 Task: Look for space in Zaranj, Afghanistan from 12th  July, 2023 to 15th July, 2023 for 3 adults in price range Rs.12000 to Rs.16000. Place can be entire place with 2 bedrooms having 3 beds and 1 bathroom. Property type can be flat. Amenities needed are: air conditioning, breakfast, . Booking option can be shelf check-in. Required host language is English.
Action: Mouse moved to (376, 84)
Screenshot: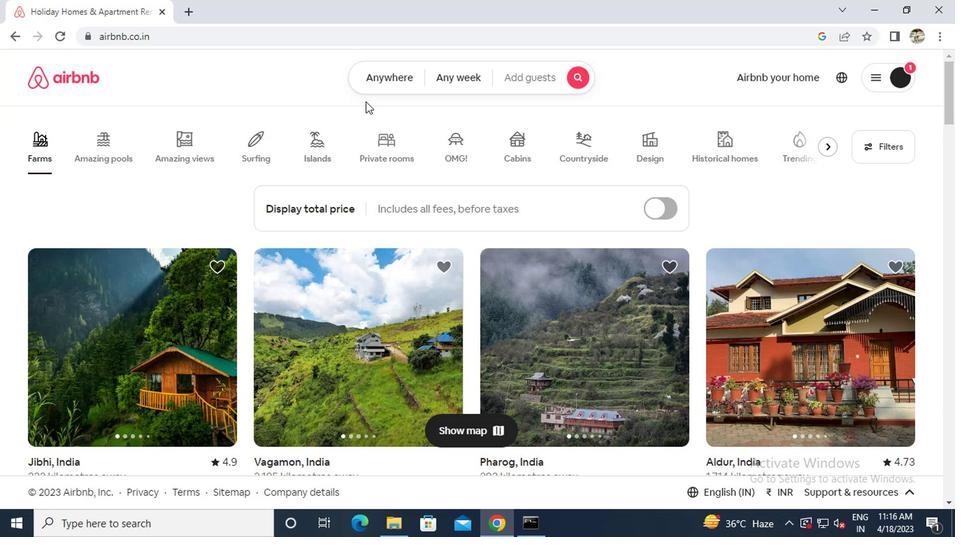 
Action: Mouse pressed left at (376, 84)
Screenshot: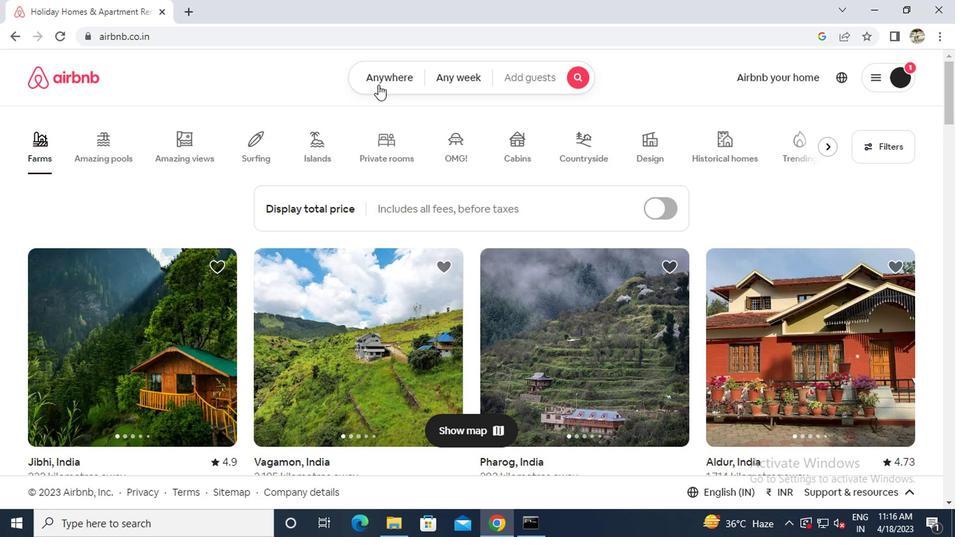 
Action: Mouse moved to (280, 139)
Screenshot: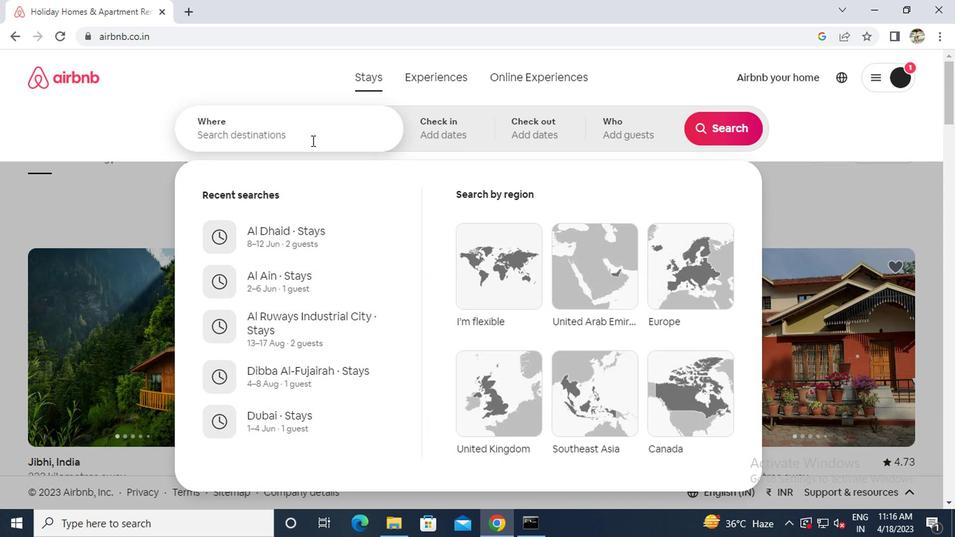 
Action: Mouse pressed left at (280, 139)
Screenshot: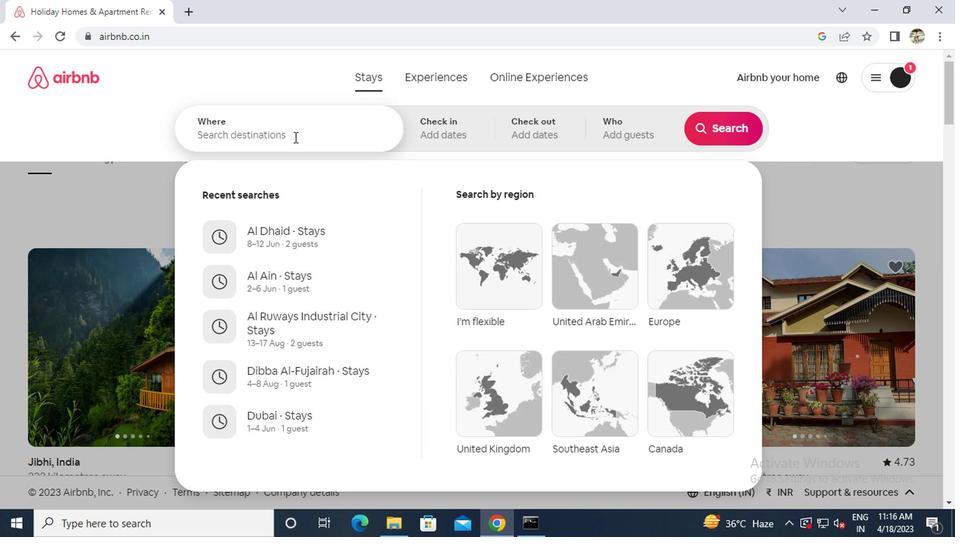 
Action: Mouse moved to (284, 136)
Screenshot: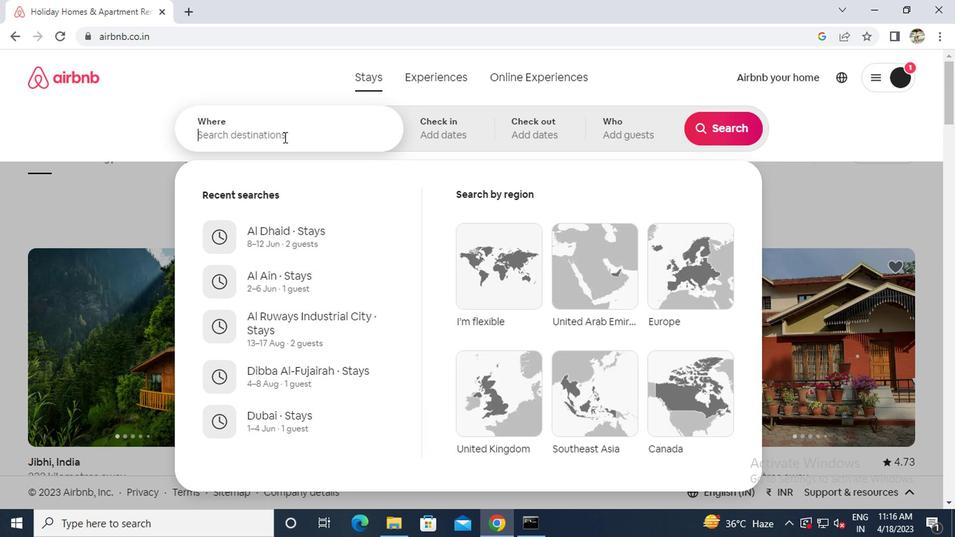 
Action: Key pressed <Key.caps_lock>z<Key.caps_lock>arani<Key.space>,<Key.space><Key.caps_lock>a<Key.caps_lock>fgana<Key.backspace>istan
Screenshot: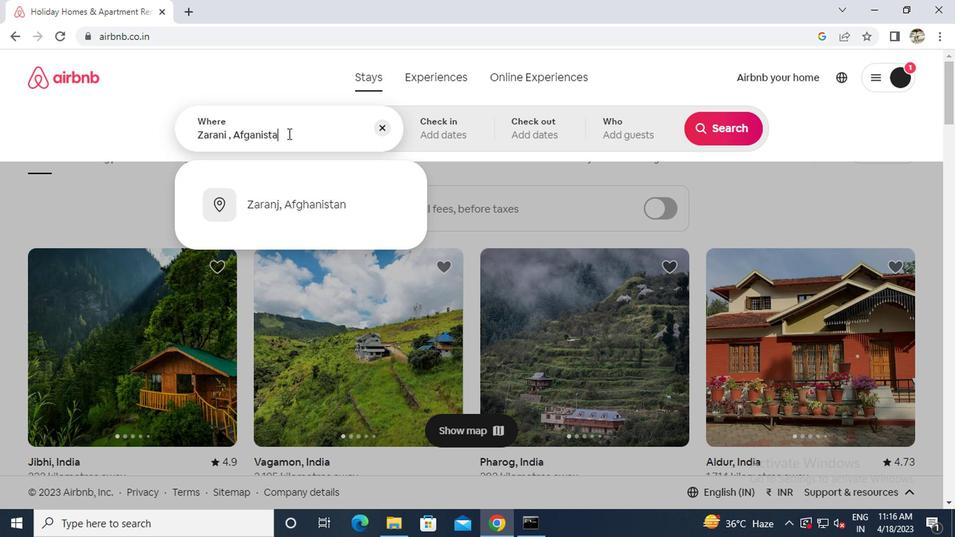 
Action: Mouse moved to (285, 204)
Screenshot: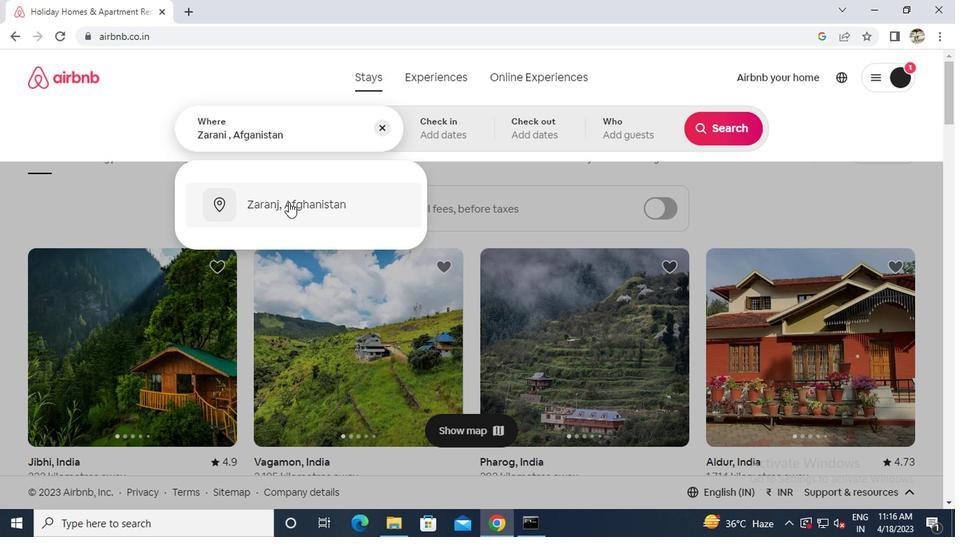 
Action: Mouse pressed left at (285, 204)
Screenshot: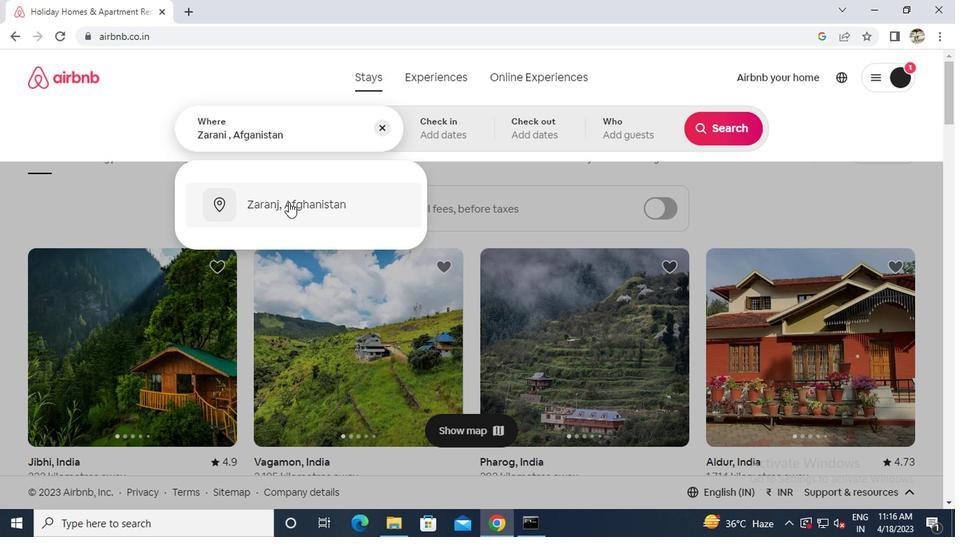 
Action: Mouse moved to (712, 240)
Screenshot: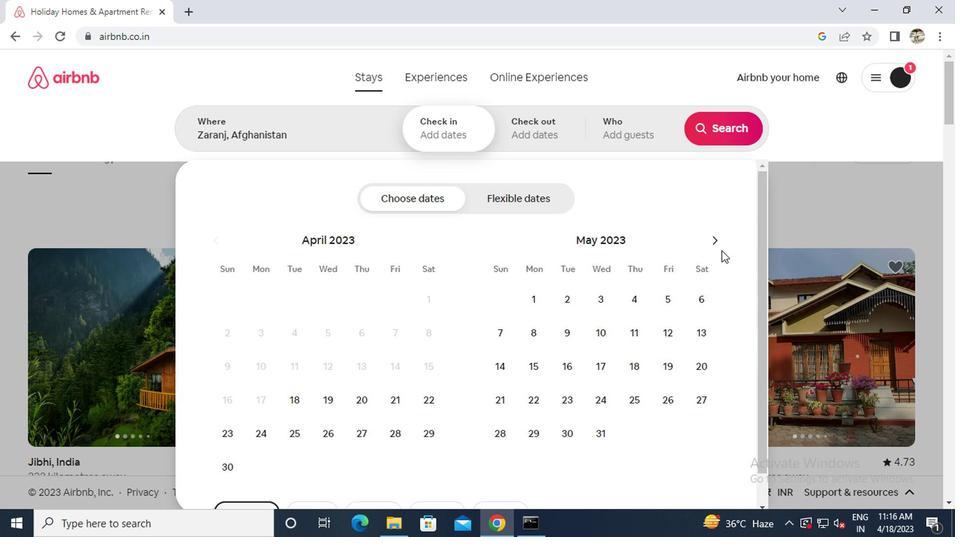 
Action: Mouse pressed left at (712, 240)
Screenshot: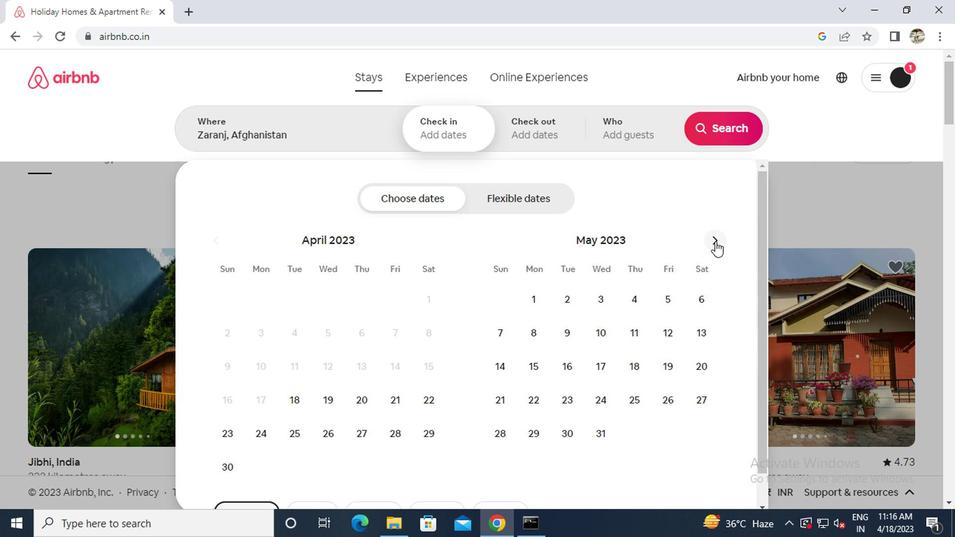 
Action: Mouse moved to (711, 241)
Screenshot: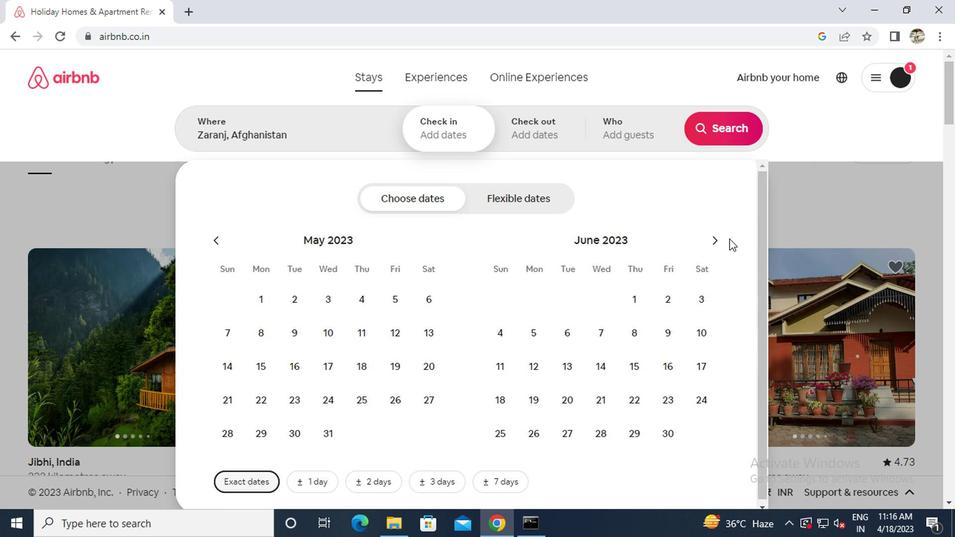
Action: Mouse pressed left at (711, 241)
Screenshot: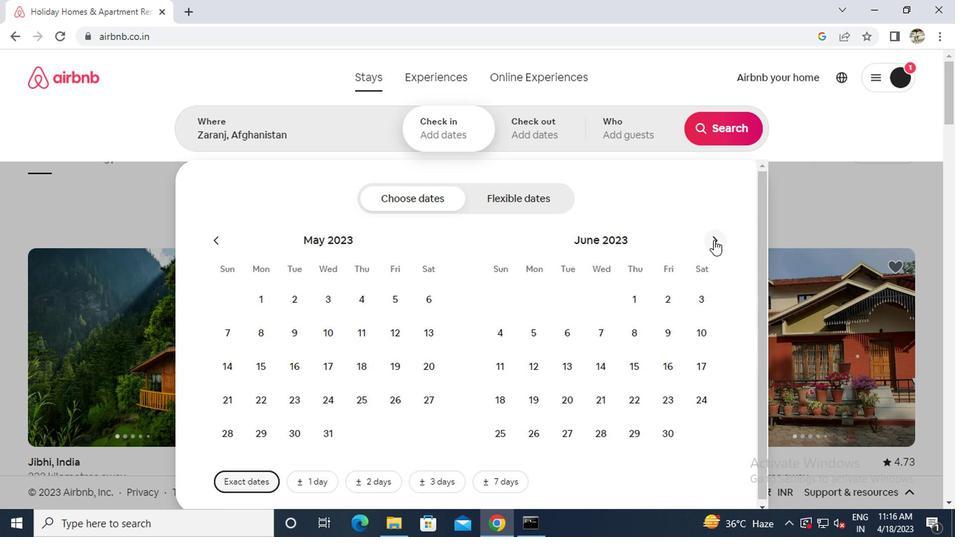 
Action: Mouse moved to (598, 361)
Screenshot: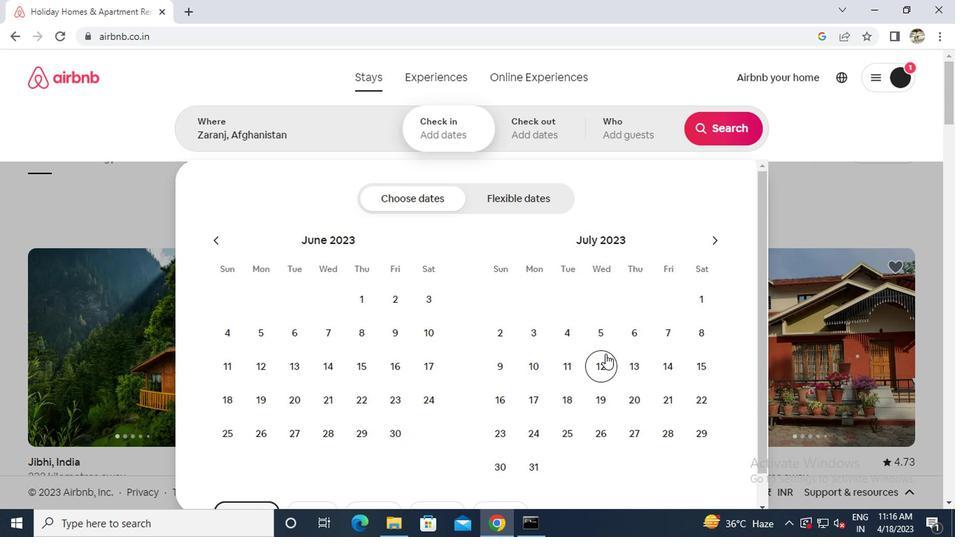 
Action: Mouse pressed left at (598, 361)
Screenshot: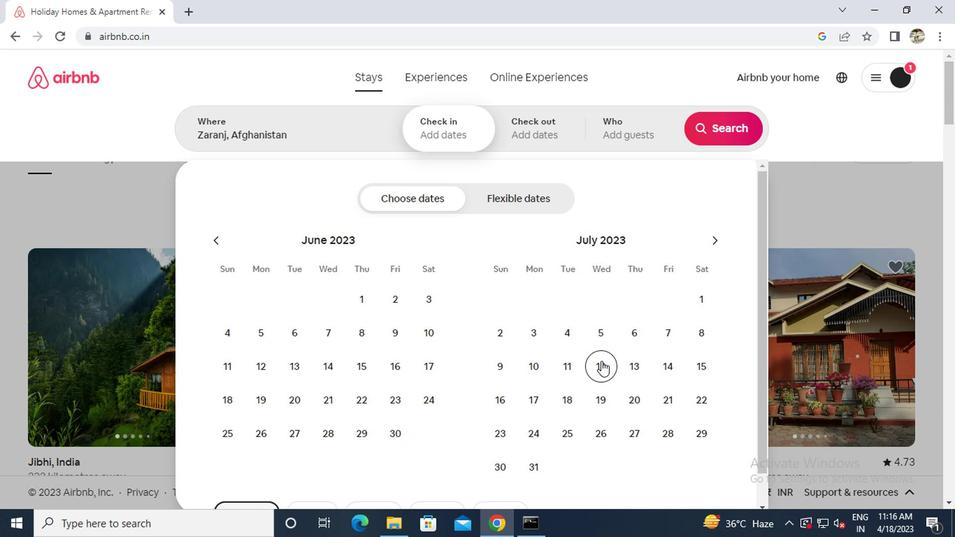 
Action: Mouse moved to (702, 357)
Screenshot: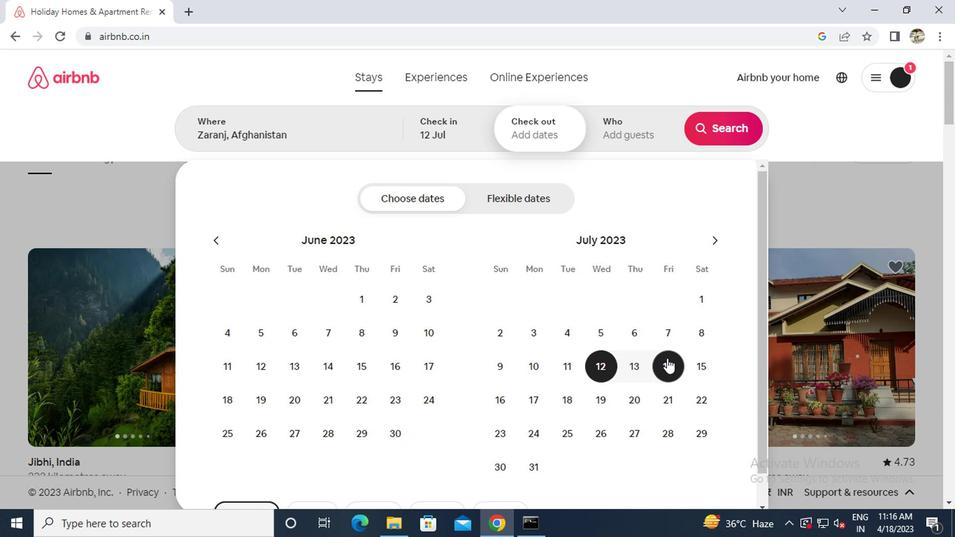 
Action: Mouse pressed left at (702, 357)
Screenshot: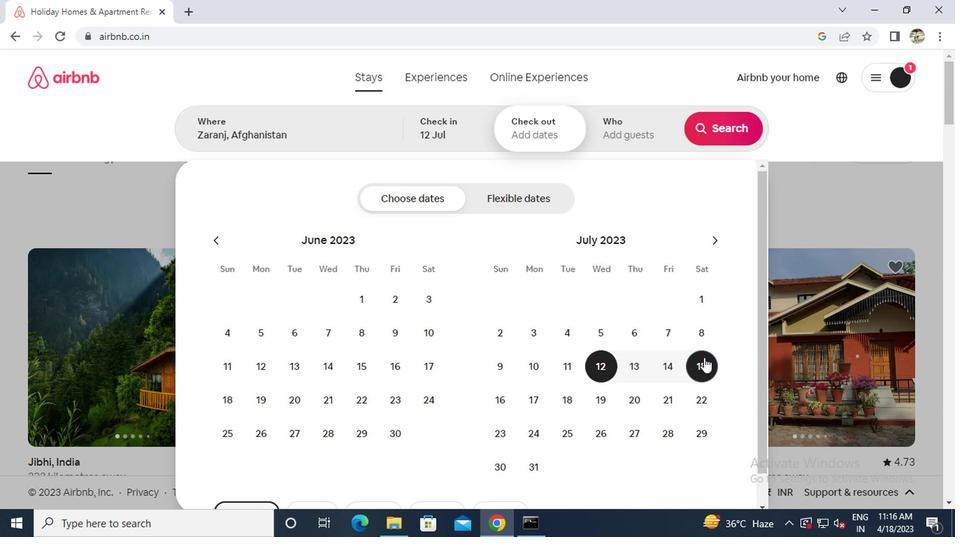 
Action: Mouse moved to (623, 142)
Screenshot: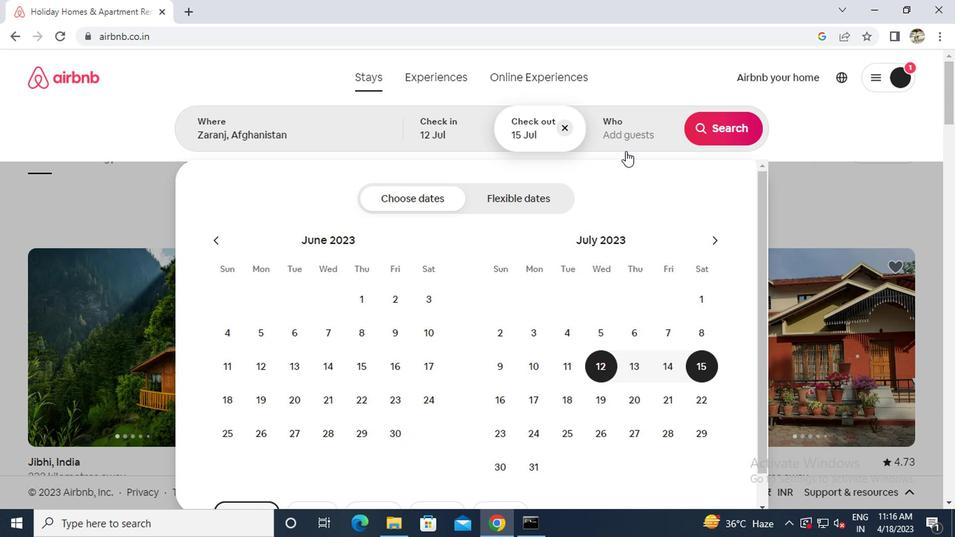 
Action: Mouse pressed left at (623, 142)
Screenshot: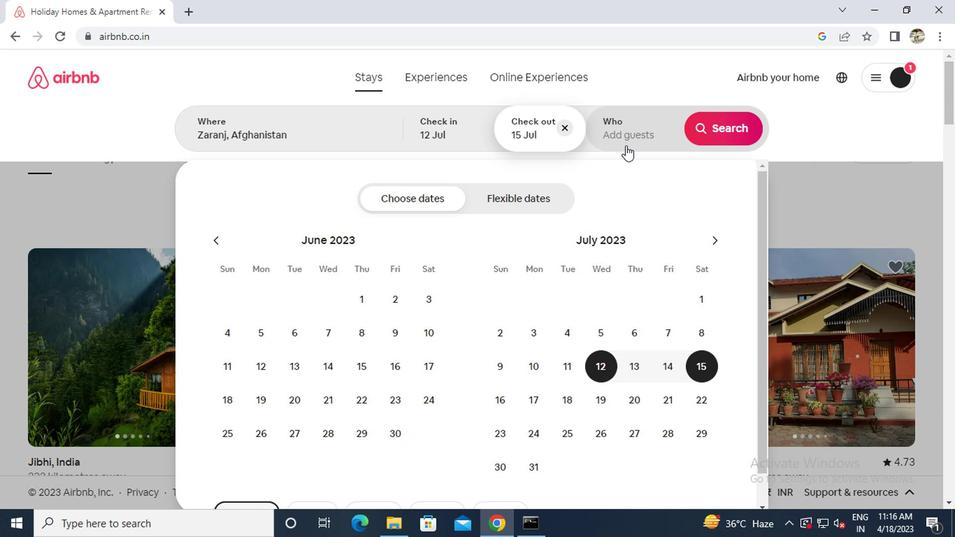 
Action: Mouse moved to (720, 201)
Screenshot: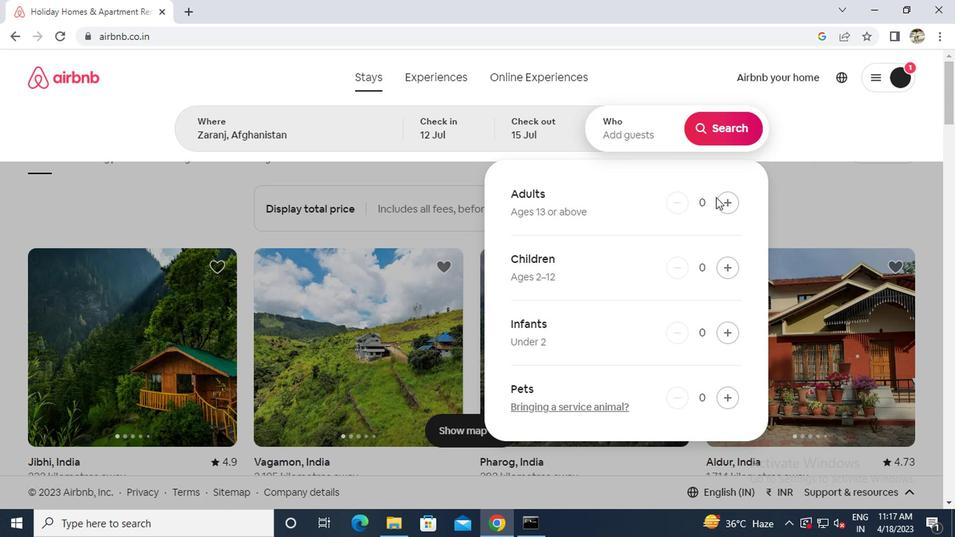 
Action: Mouse pressed left at (720, 201)
Screenshot: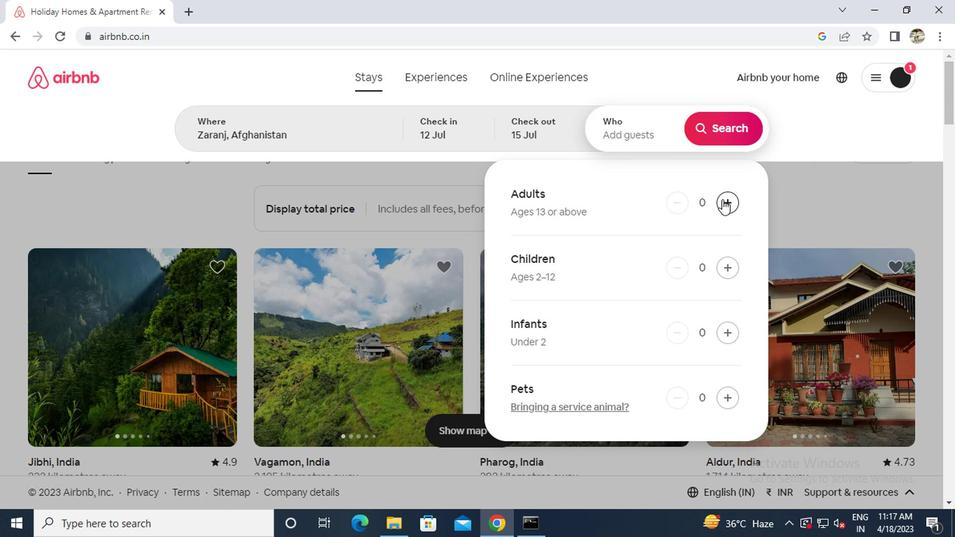 
Action: Mouse pressed left at (720, 201)
Screenshot: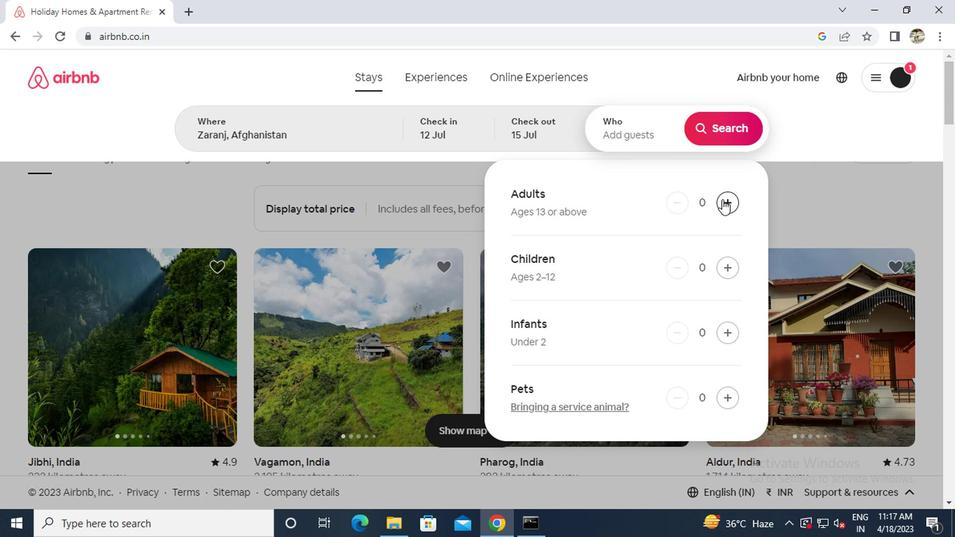 
Action: Mouse pressed left at (720, 201)
Screenshot: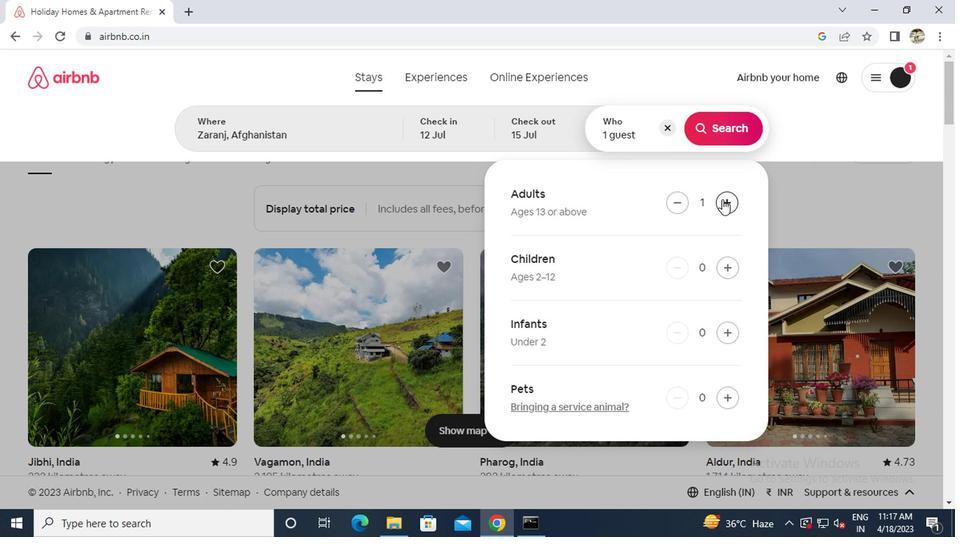 
Action: Mouse moved to (711, 134)
Screenshot: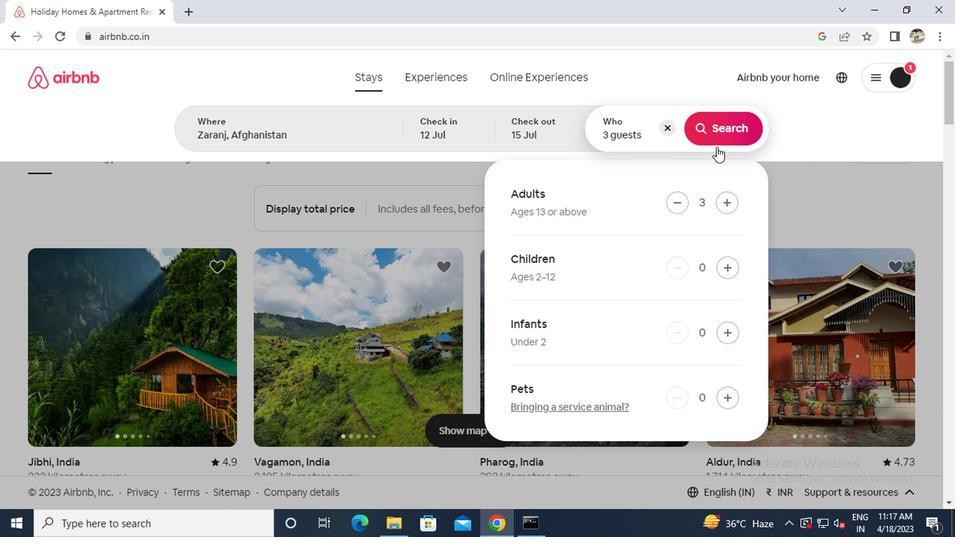 
Action: Mouse pressed left at (711, 134)
Screenshot: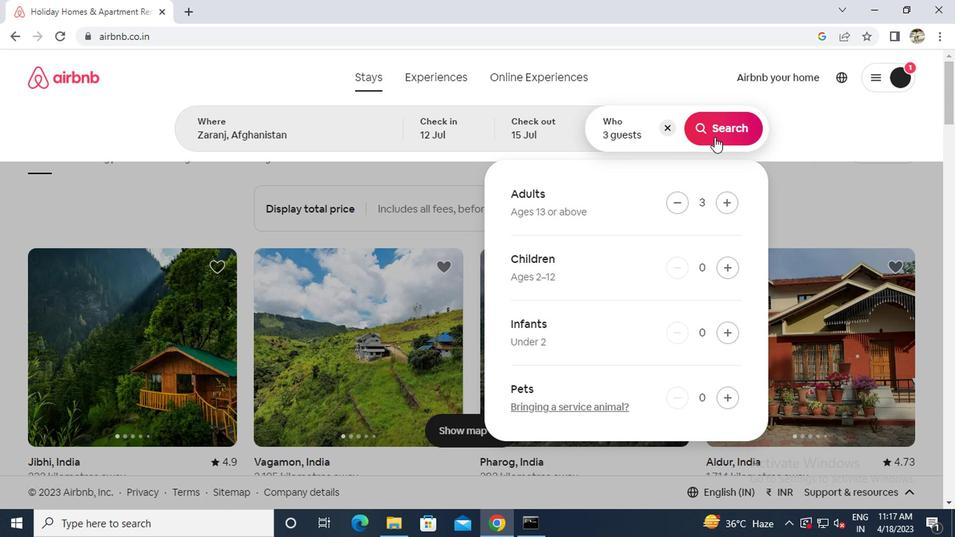 
Action: Mouse moved to (880, 141)
Screenshot: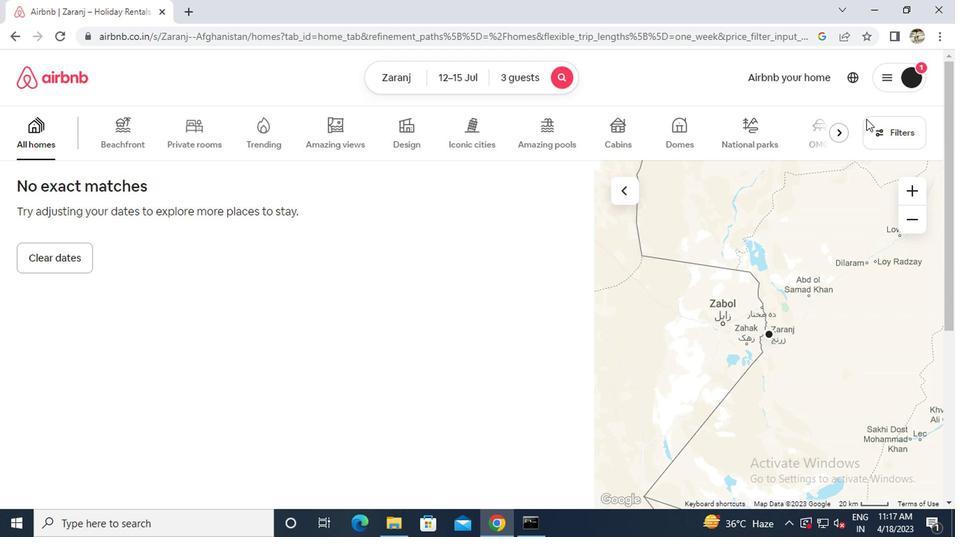 
Action: Mouse pressed left at (880, 141)
Screenshot: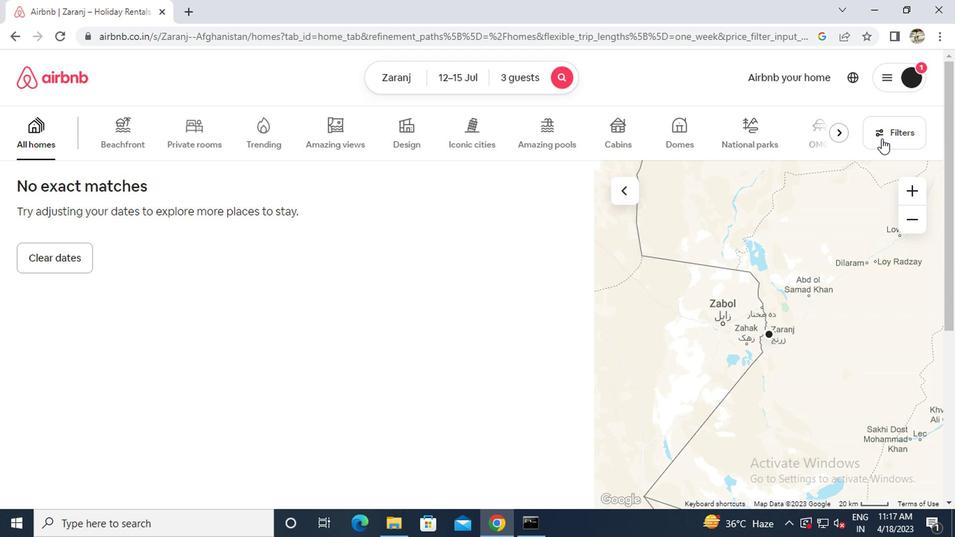 
Action: Mouse moved to (412, 222)
Screenshot: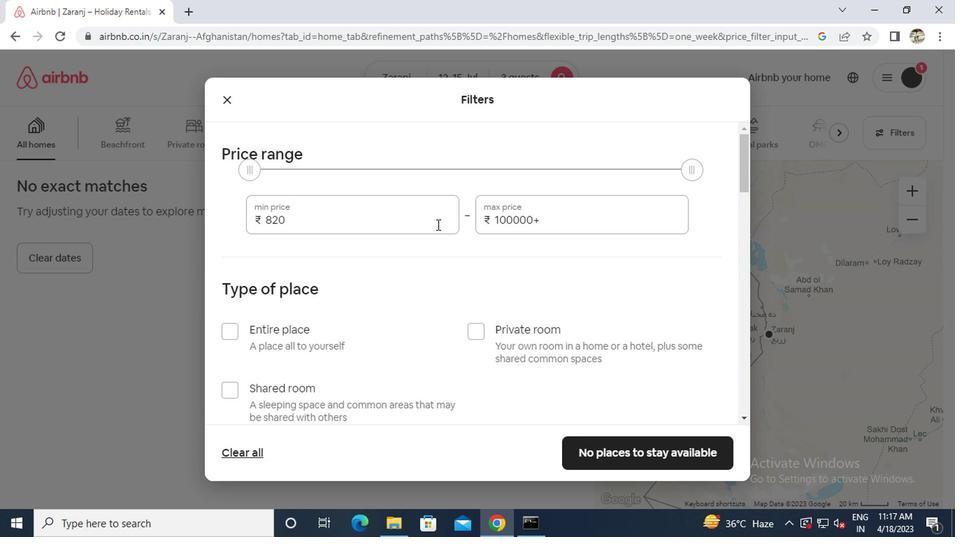 
Action: Mouse pressed left at (412, 222)
Screenshot: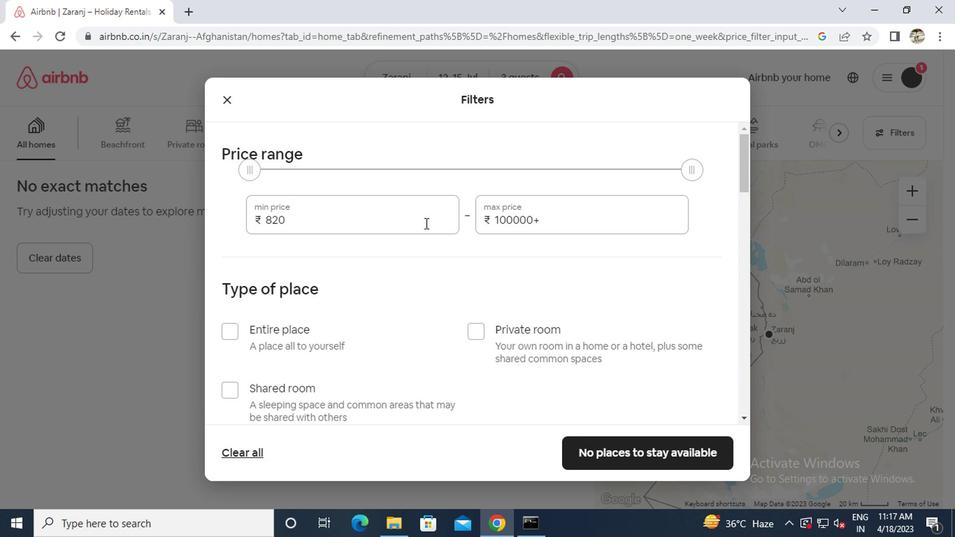 
Action: Key pressed ctrl+A12000
Screenshot: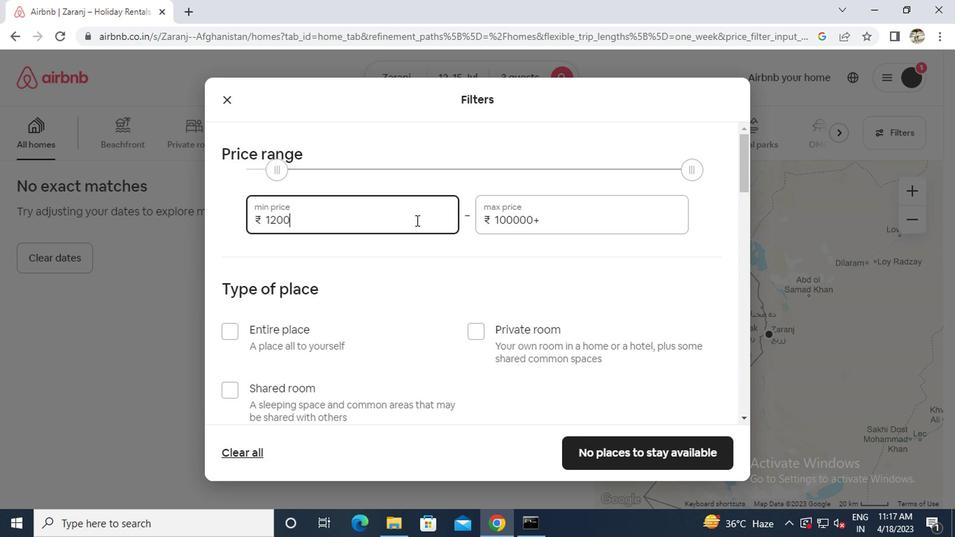 
Action: Mouse moved to (547, 218)
Screenshot: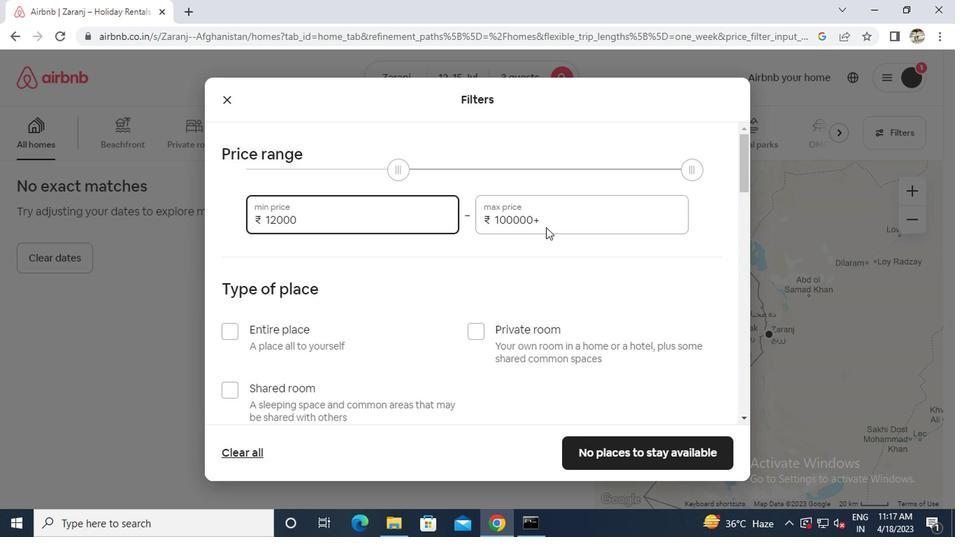
Action: Mouse pressed left at (547, 218)
Screenshot: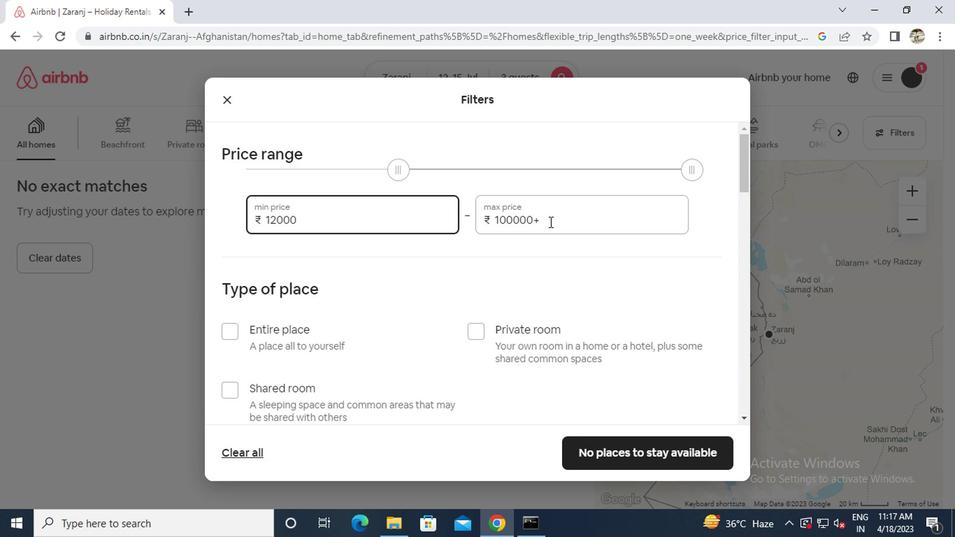 
Action: Mouse moved to (547, 218)
Screenshot: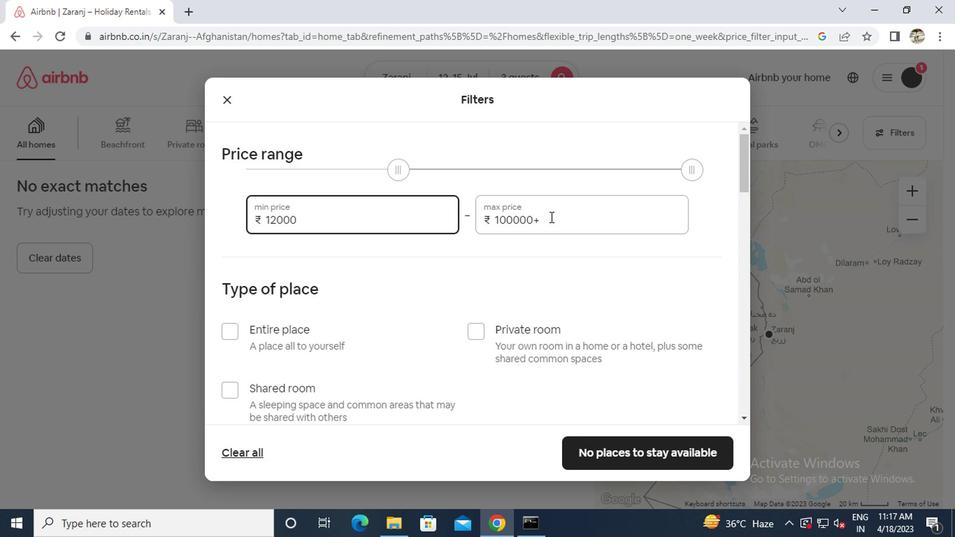 
Action: Key pressed ctrl+A16000
Screenshot: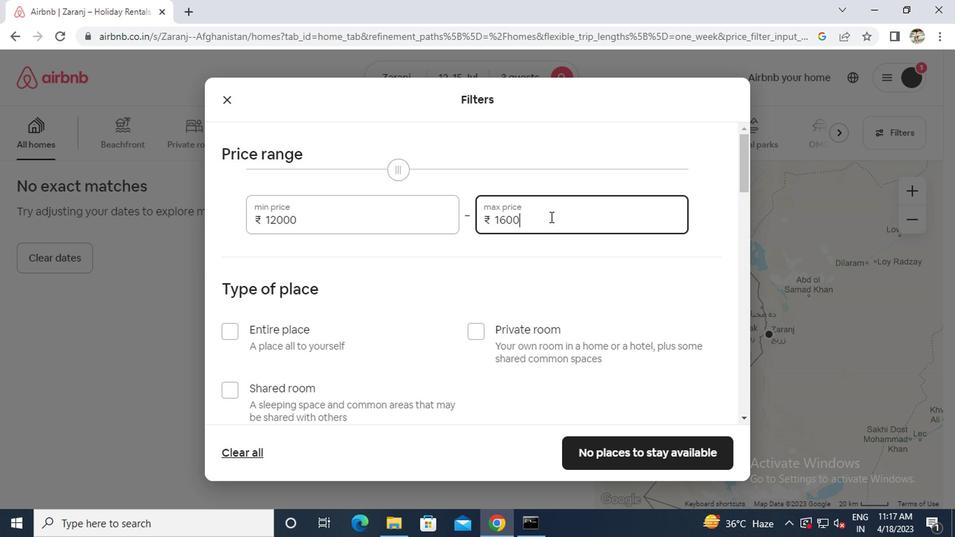 
Action: Mouse moved to (516, 228)
Screenshot: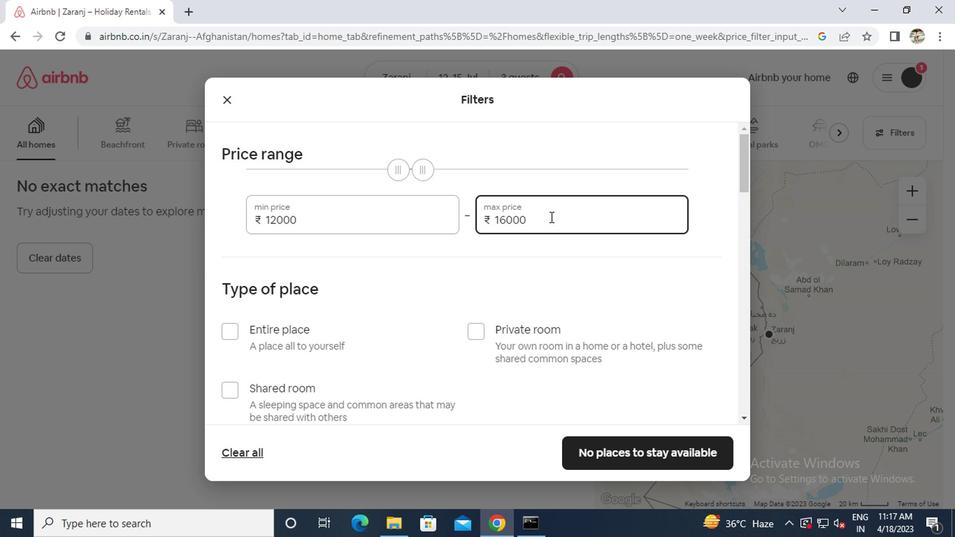 
Action: Mouse scrolled (516, 227) with delta (0, 0)
Screenshot: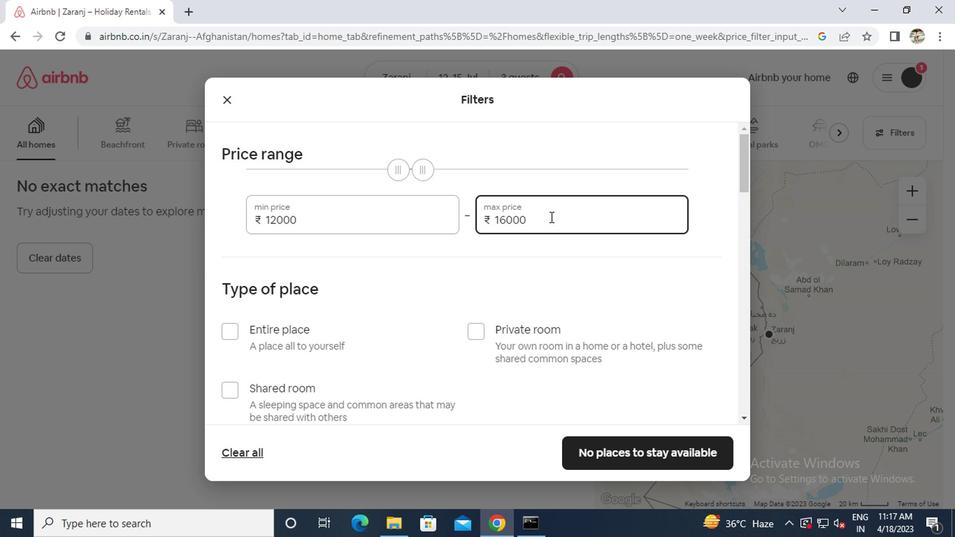 
Action: Mouse moved to (494, 228)
Screenshot: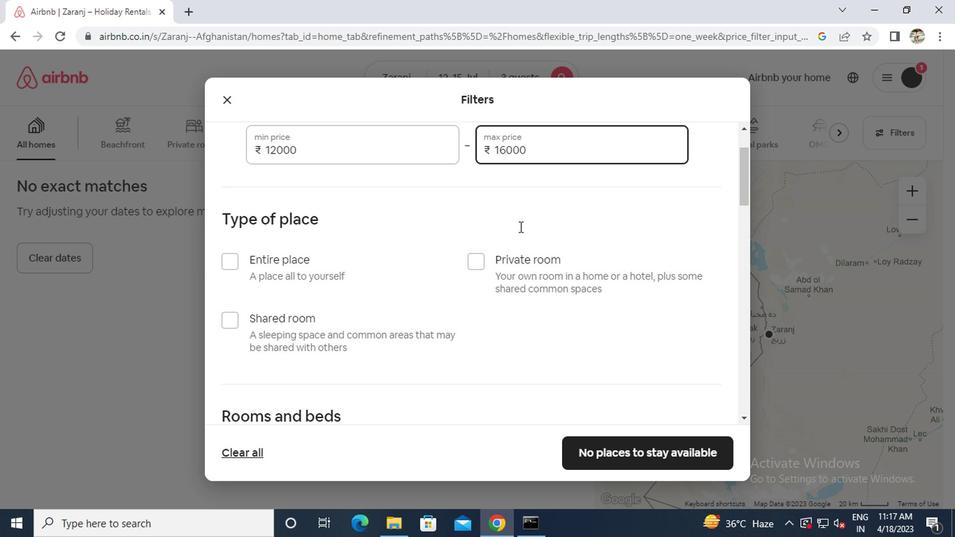 
Action: Mouse scrolled (494, 227) with delta (0, 0)
Screenshot: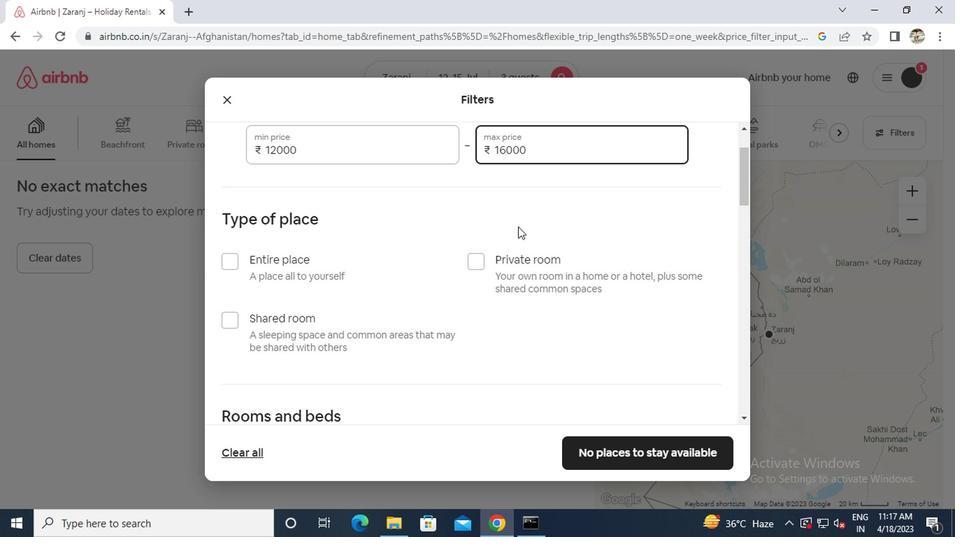
Action: Mouse moved to (339, 196)
Screenshot: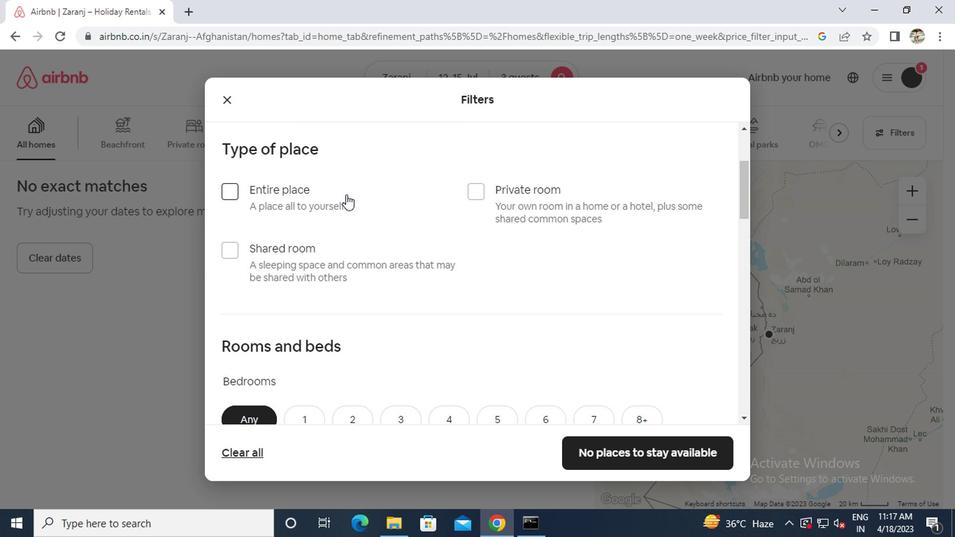 
Action: Mouse pressed left at (339, 196)
Screenshot: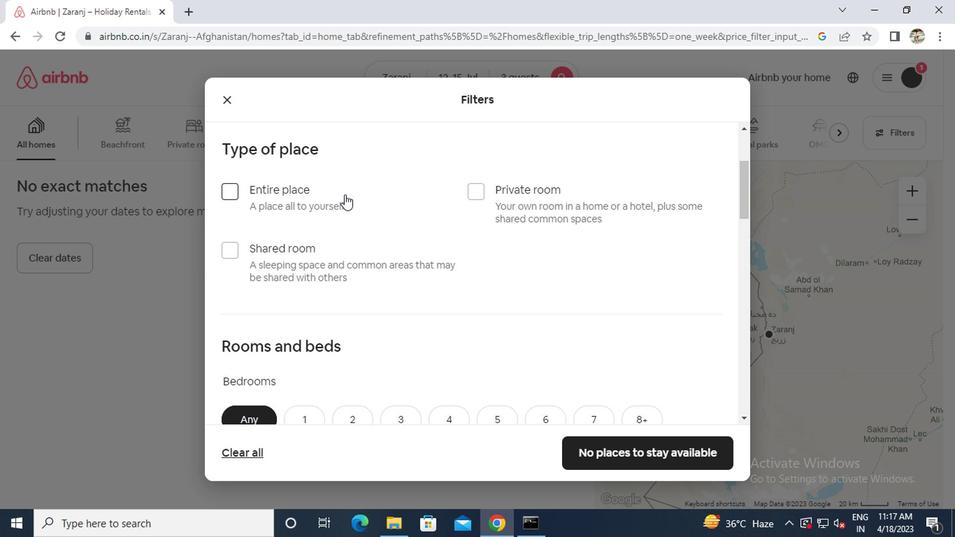 
Action: Mouse scrolled (339, 195) with delta (0, 0)
Screenshot: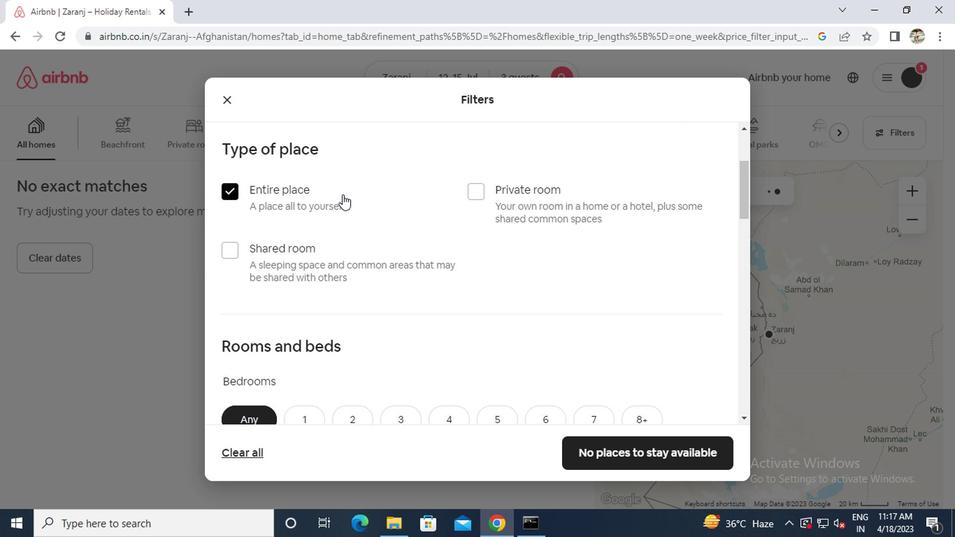 
Action: Mouse scrolled (339, 195) with delta (0, 0)
Screenshot: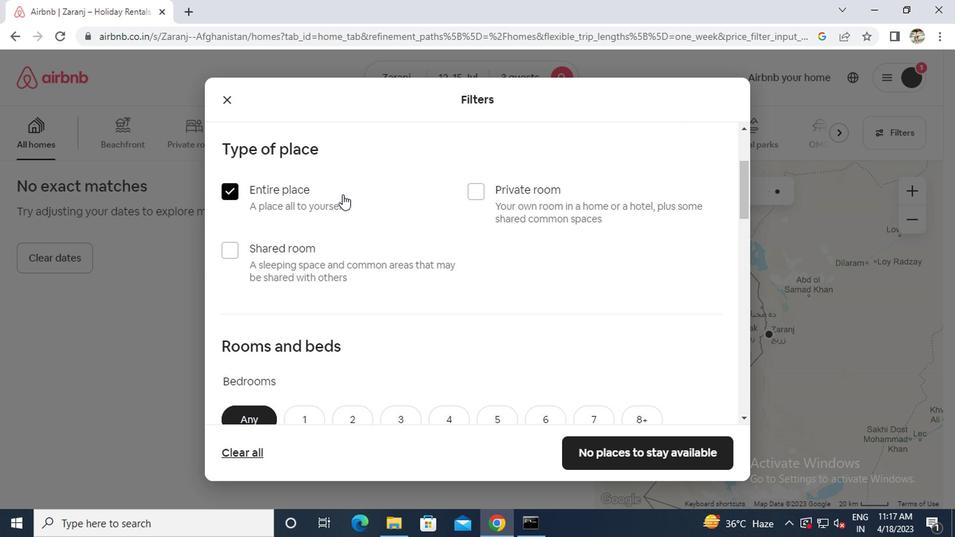 
Action: Mouse moved to (347, 270)
Screenshot: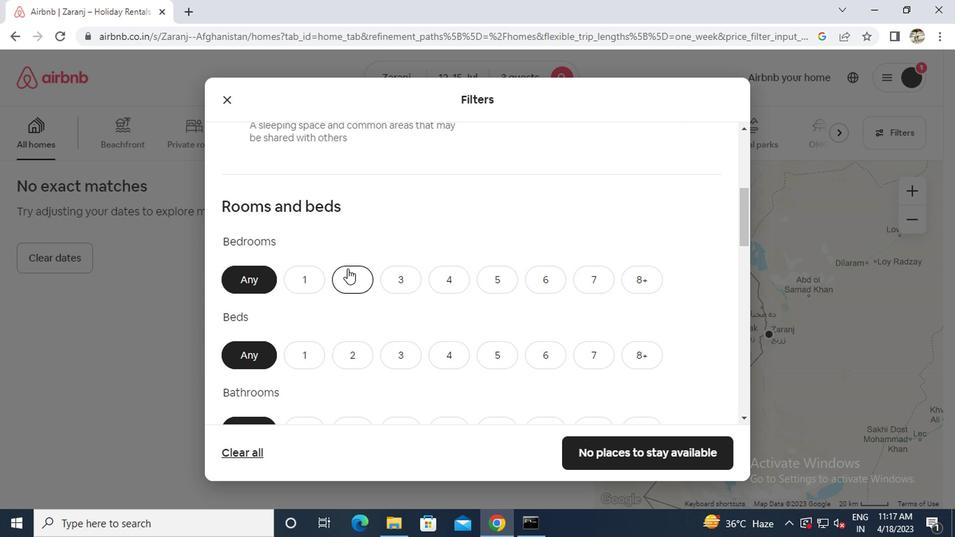 
Action: Mouse pressed left at (347, 270)
Screenshot: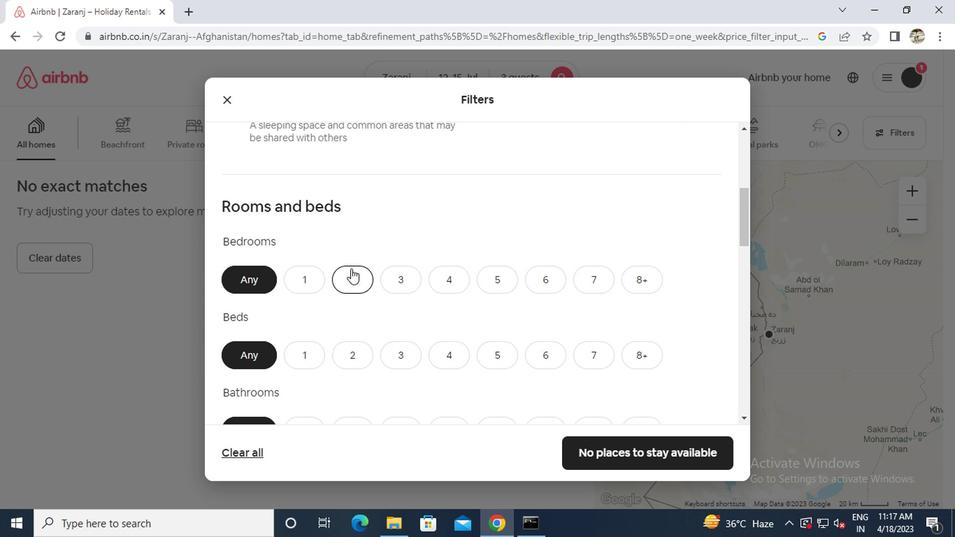 
Action: Mouse moved to (393, 359)
Screenshot: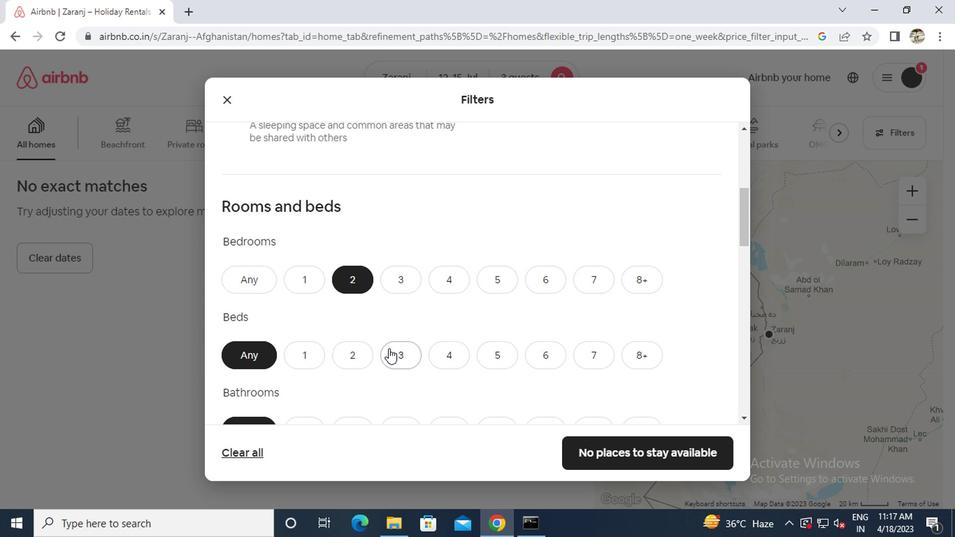 
Action: Mouse pressed left at (393, 359)
Screenshot: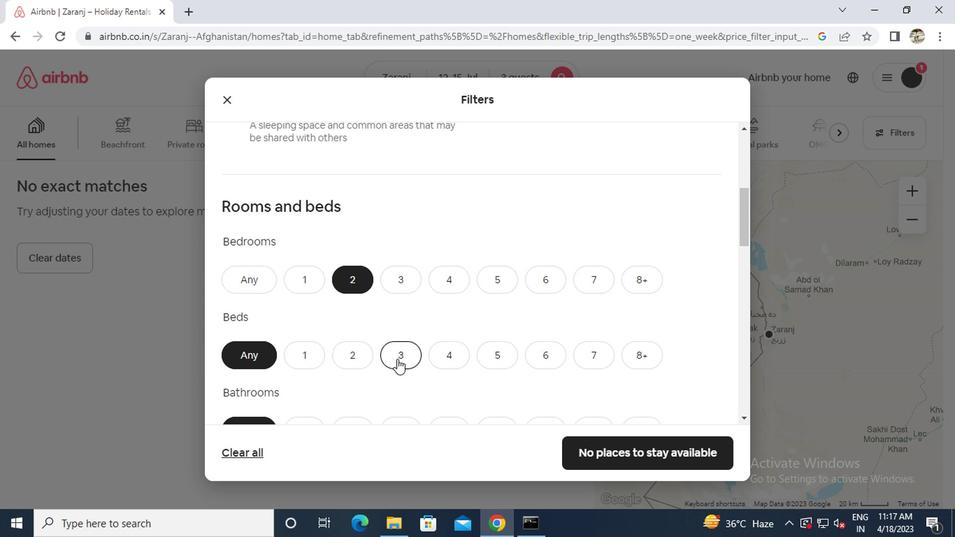 
Action: Mouse moved to (332, 370)
Screenshot: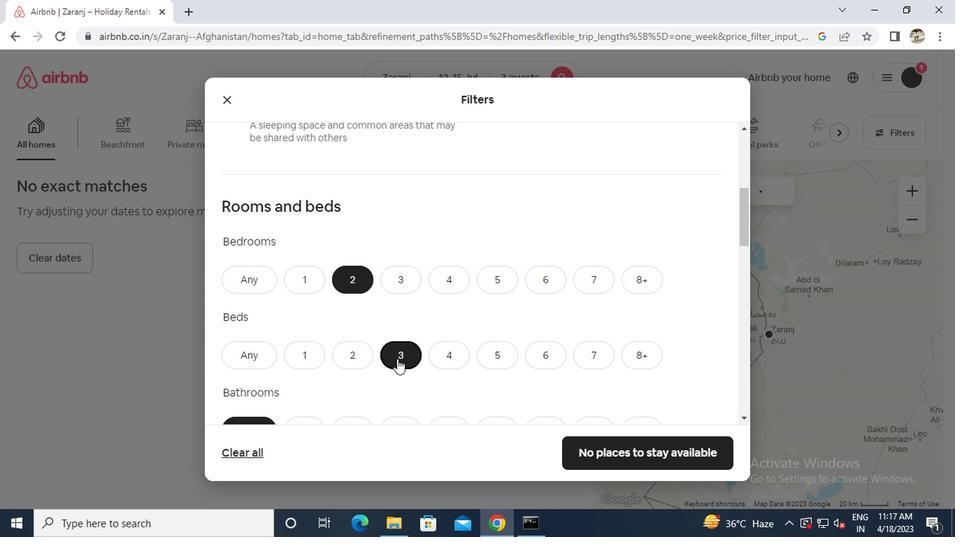 
Action: Mouse scrolled (332, 369) with delta (0, 0)
Screenshot: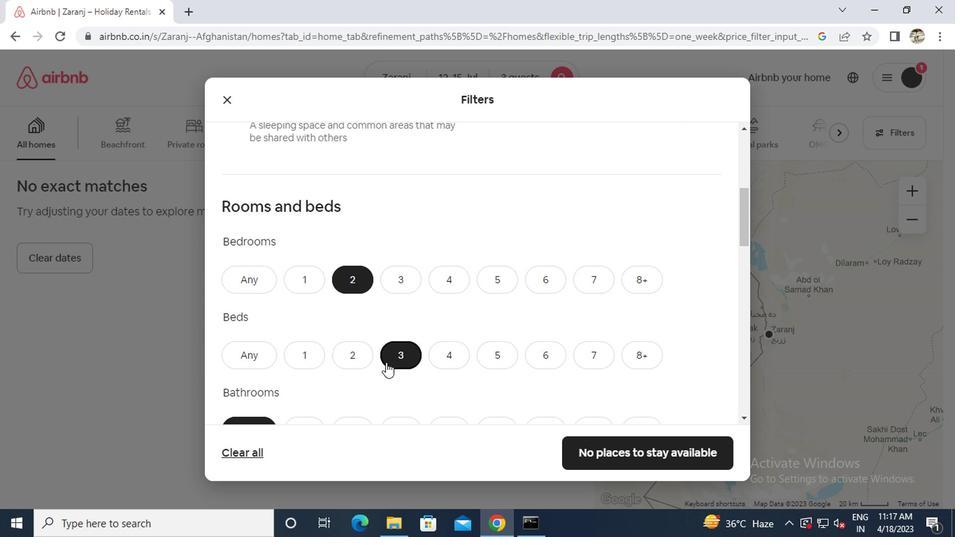 
Action: Mouse moved to (294, 359)
Screenshot: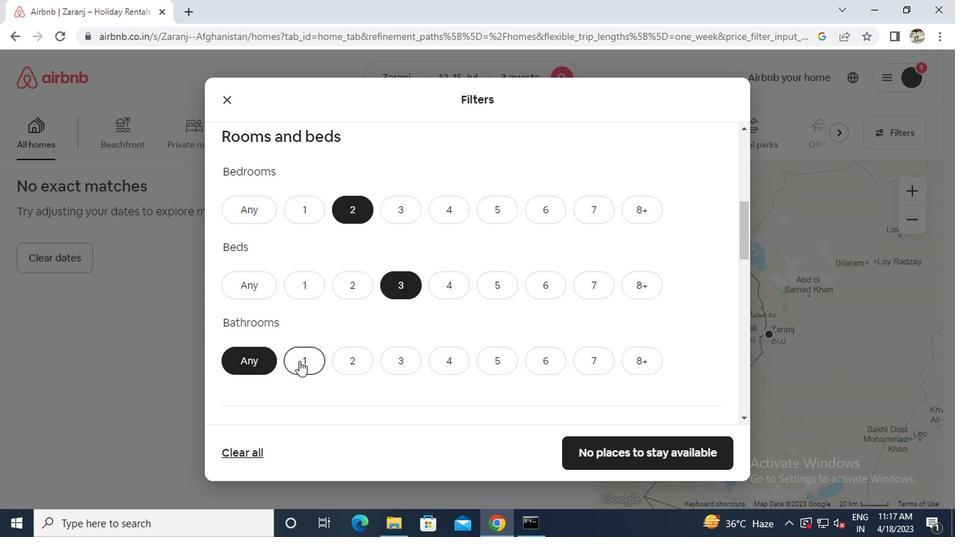 
Action: Mouse pressed left at (294, 359)
Screenshot: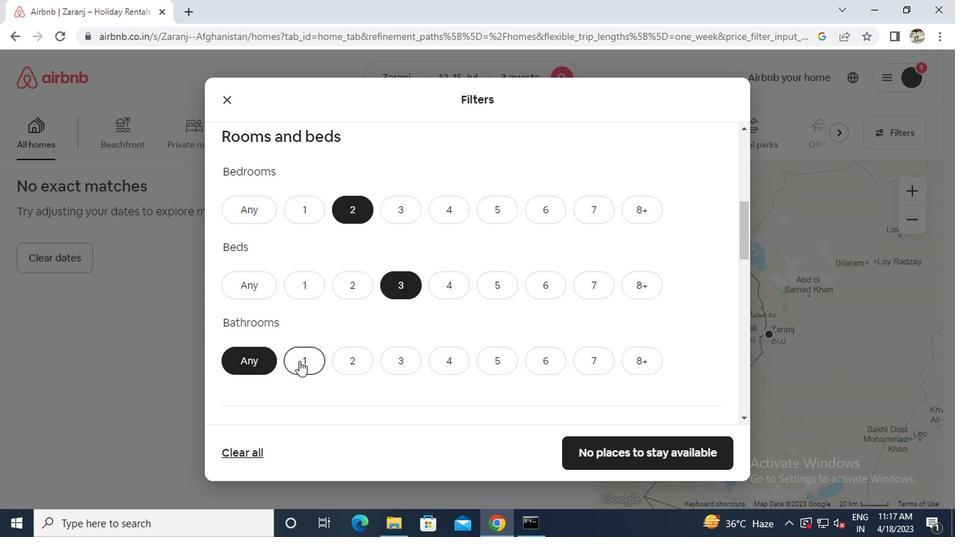 
Action: Mouse scrolled (294, 359) with delta (0, 0)
Screenshot: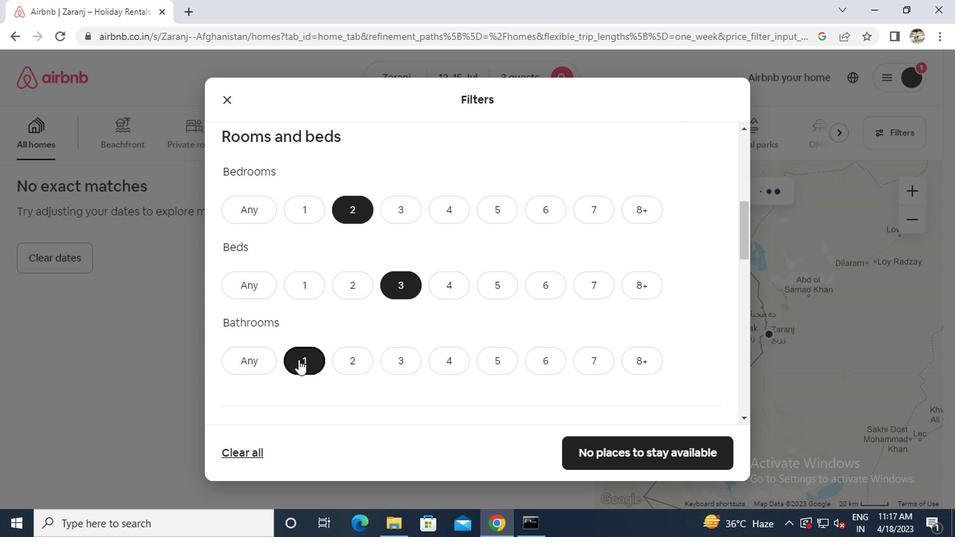 
Action: Mouse scrolled (294, 359) with delta (0, 0)
Screenshot: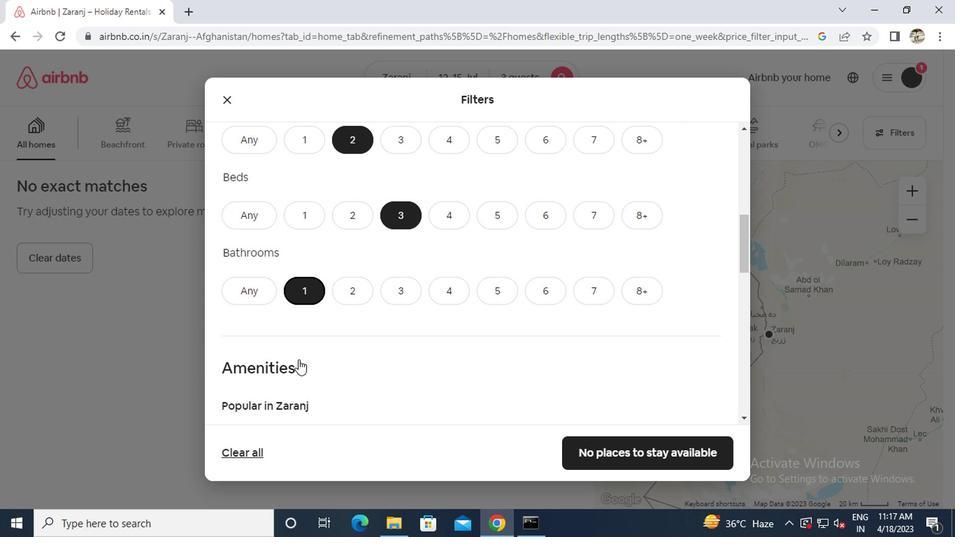 
Action: Mouse scrolled (294, 359) with delta (0, 0)
Screenshot: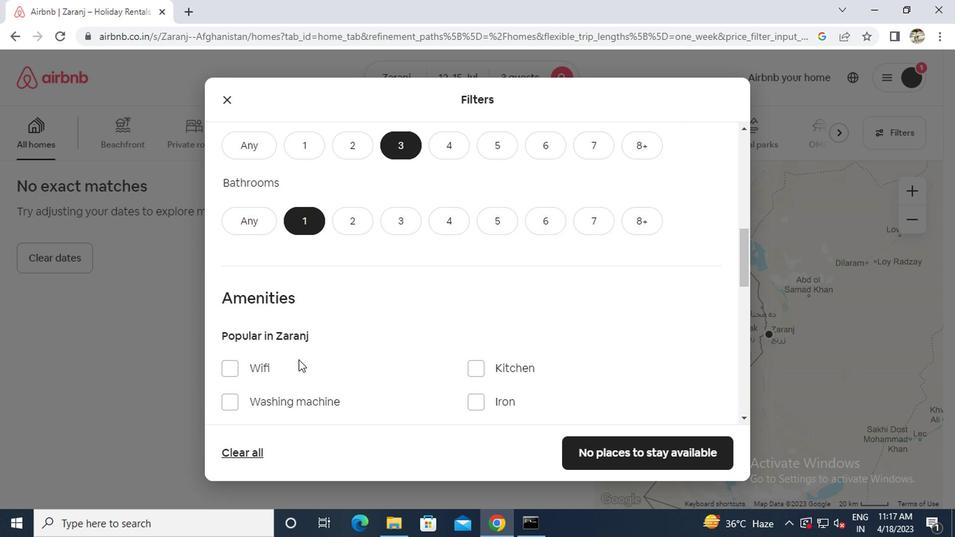 
Action: Mouse moved to (247, 392)
Screenshot: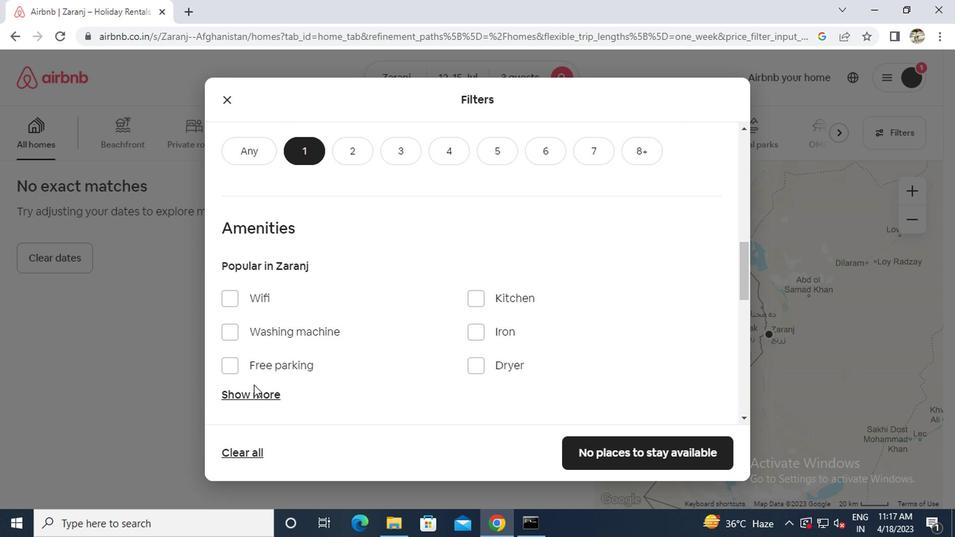 
Action: Mouse pressed left at (247, 392)
Screenshot: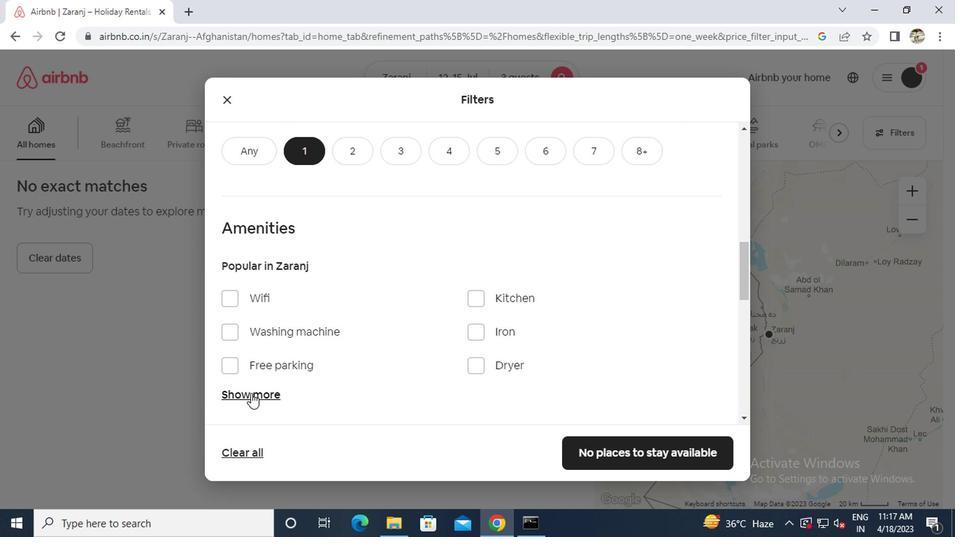 
Action: Mouse moved to (247, 392)
Screenshot: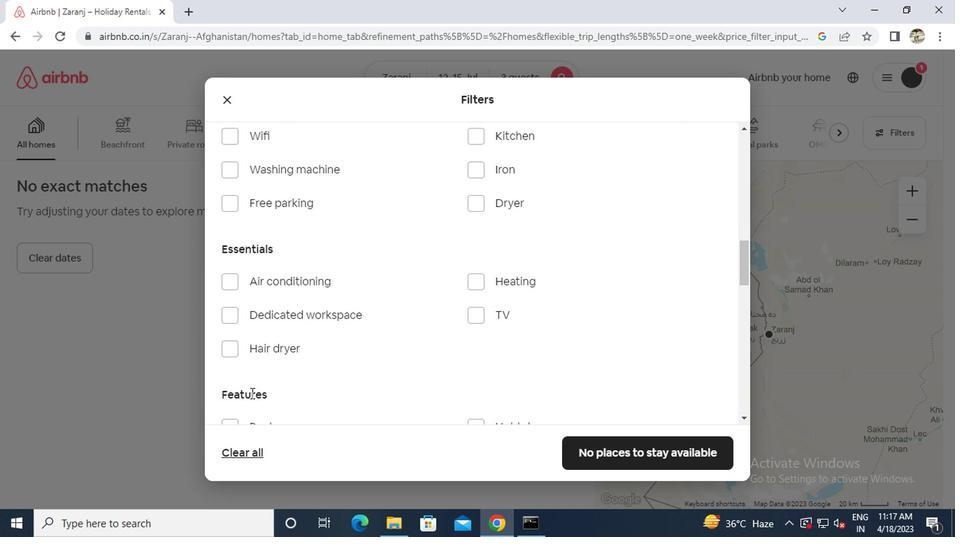 
Action: Mouse scrolled (247, 392) with delta (0, 0)
Screenshot: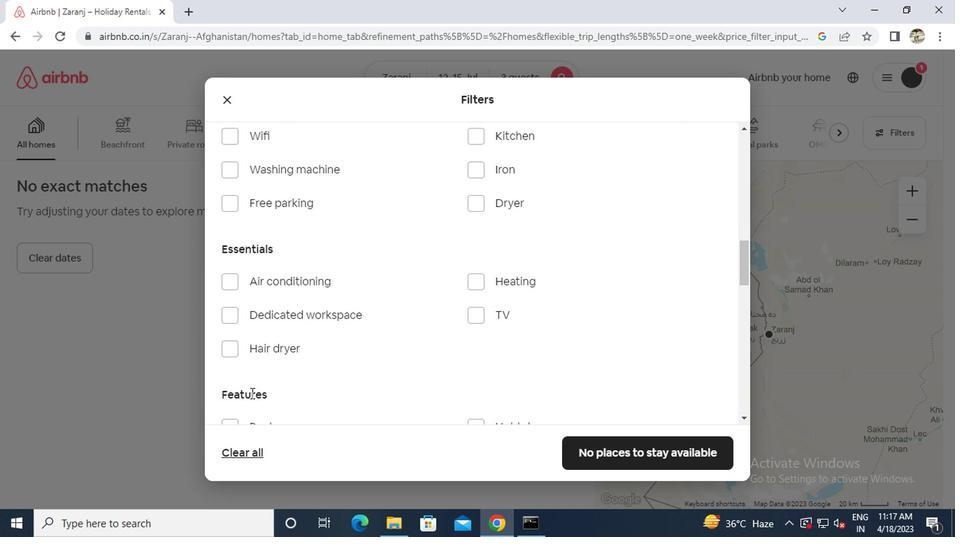 
Action: Mouse scrolled (247, 392) with delta (0, 0)
Screenshot: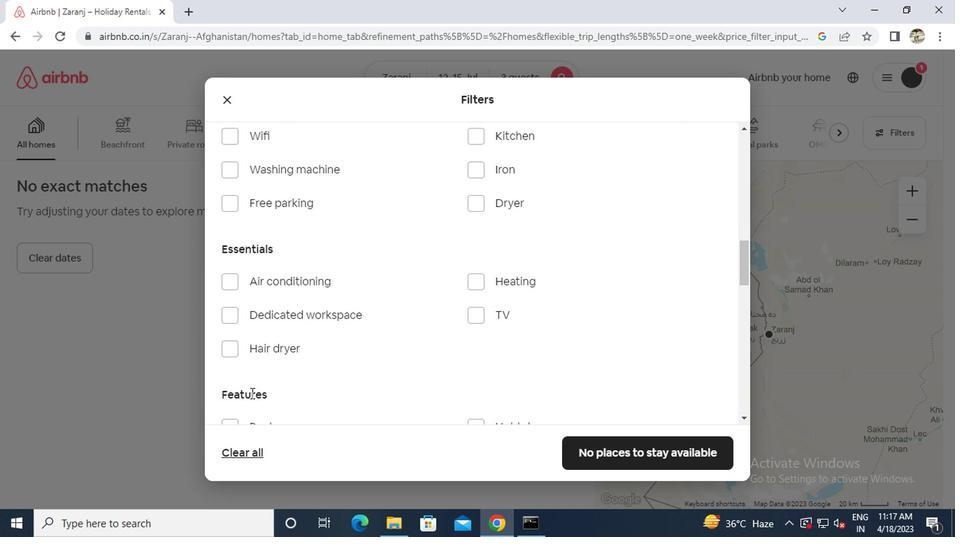 
Action: Mouse moved to (254, 359)
Screenshot: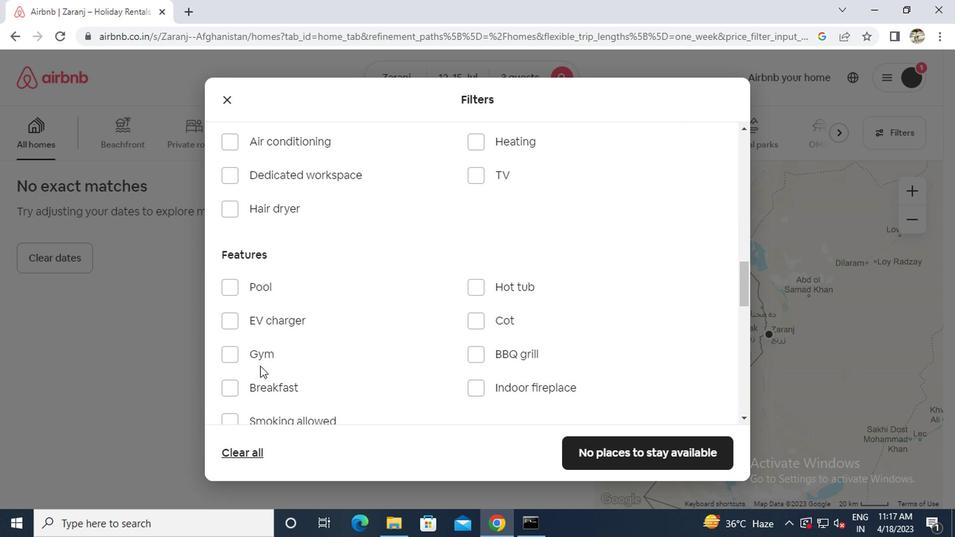 
Action: Mouse scrolled (254, 360) with delta (0, 0)
Screenshot: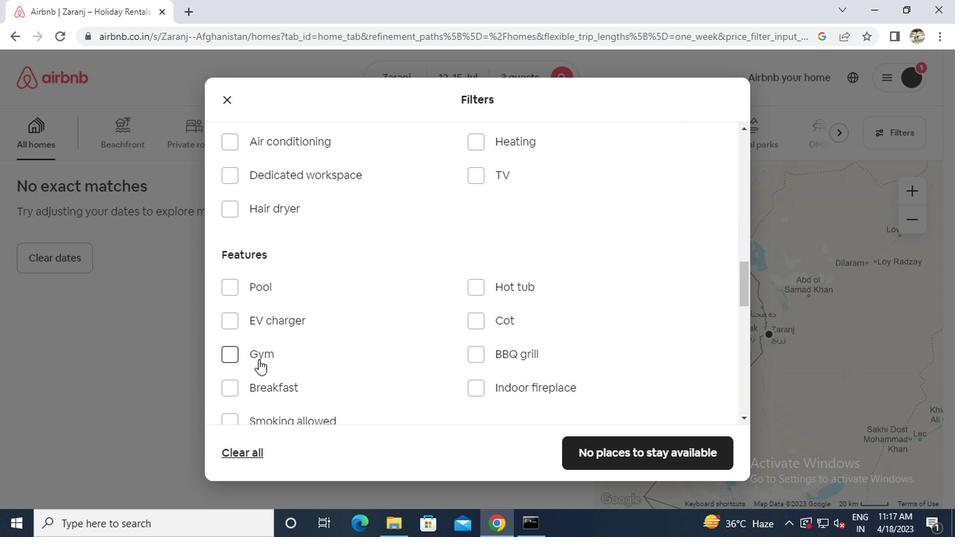 
Action: Mouse moved to (221, 216)
Screenshot: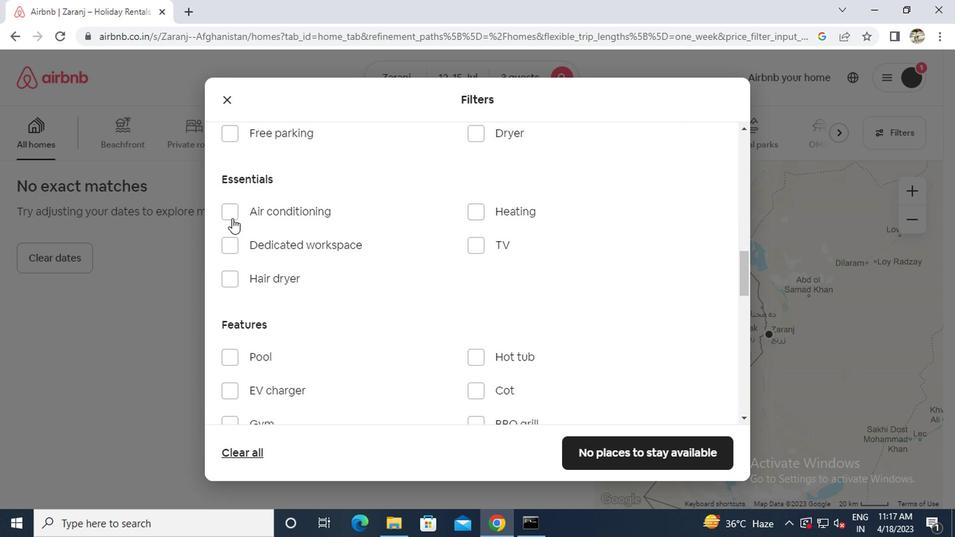 
Action: Mouse pressed left at (221, 216)
Screenshot: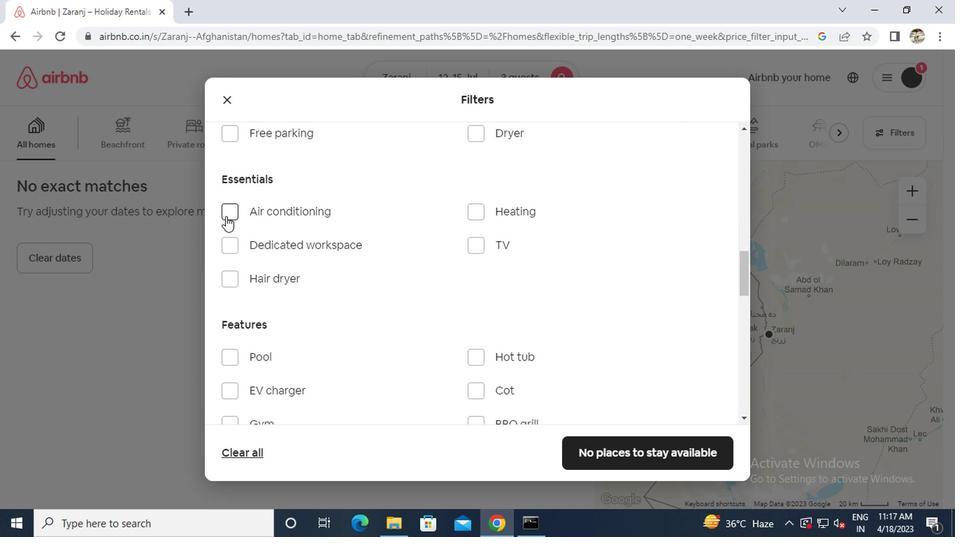 
Action: Mouse moved to (221, 217)
Screenshot: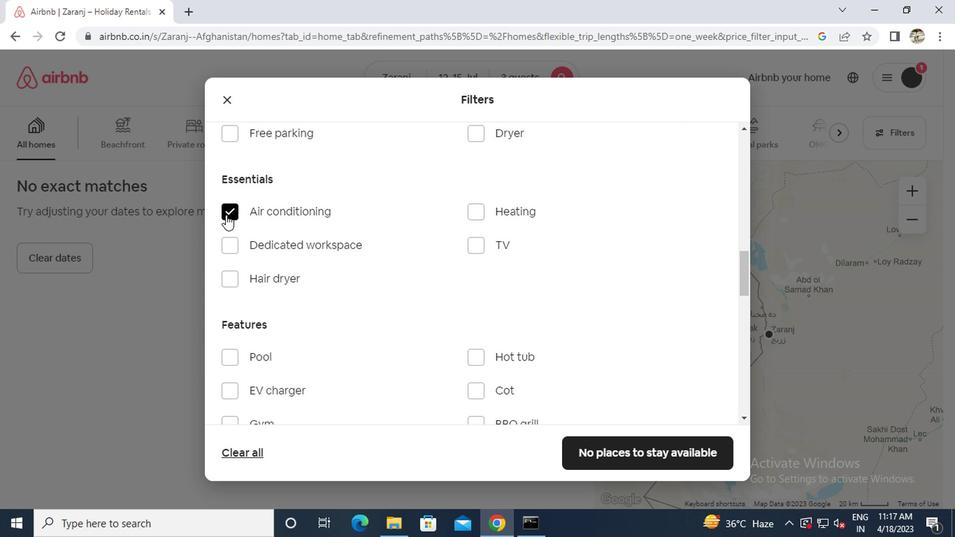 
Action: Mouse scrolled (221, 217) with delta (0, 0)
Screenshot: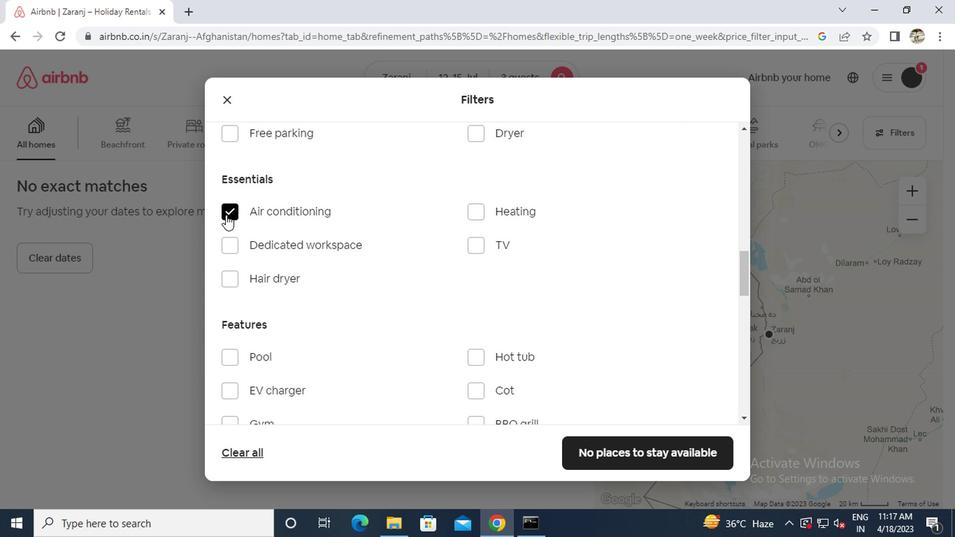 
Action: Mouse moved to (221, 218)
Screenshot: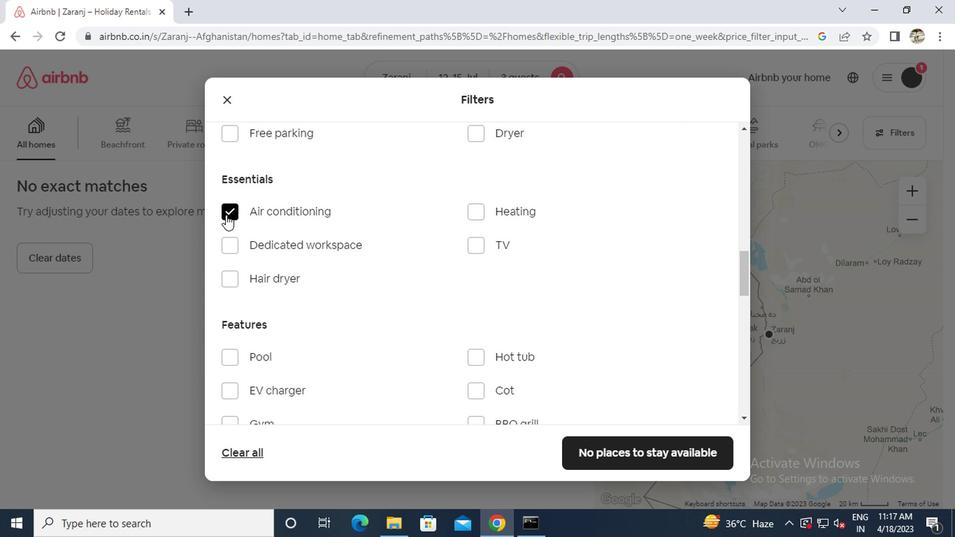 
Action: Mouse scrolled (221, 217) with delta (0, 0)
Screenshot: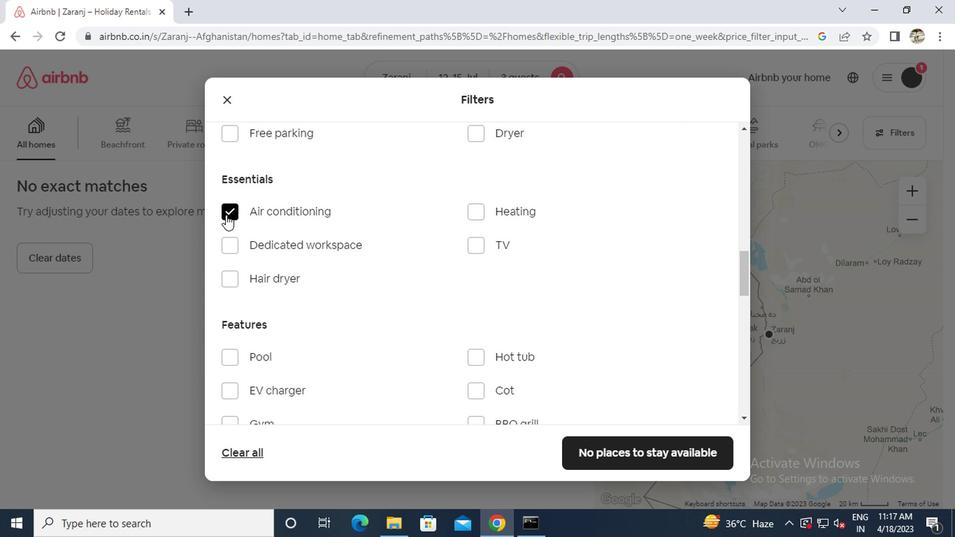 
Action: Mouse moved to (308, 220)
Screenshot: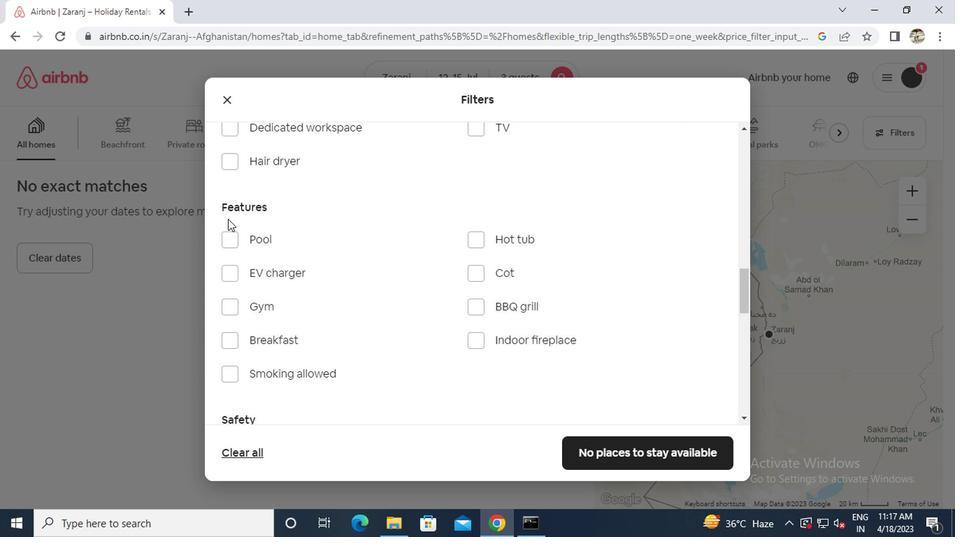 
Action: Mouse scrolled (308, 219) with delta (0, 0)
Screenshot: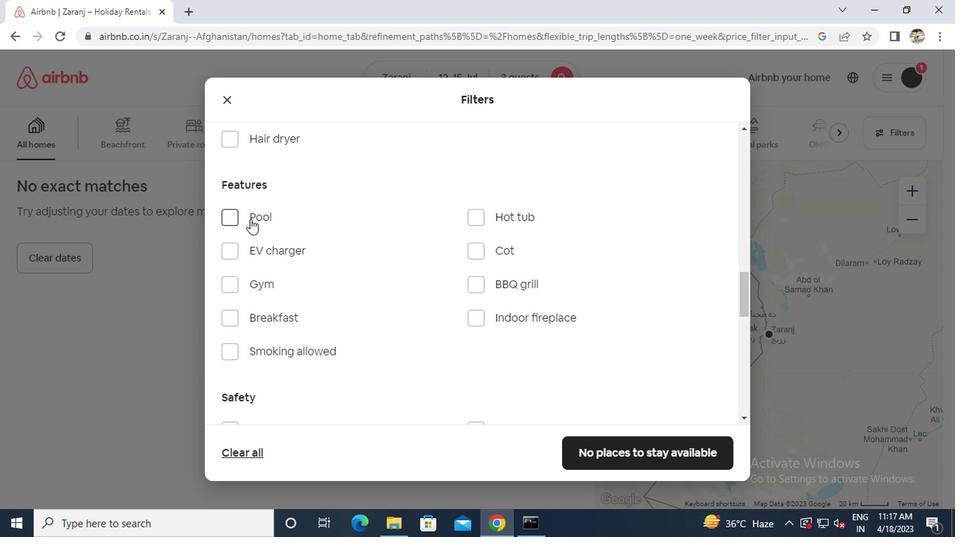 
Action: Mouse scrolled (308, 219) with delta (0, 0)
Screenshot: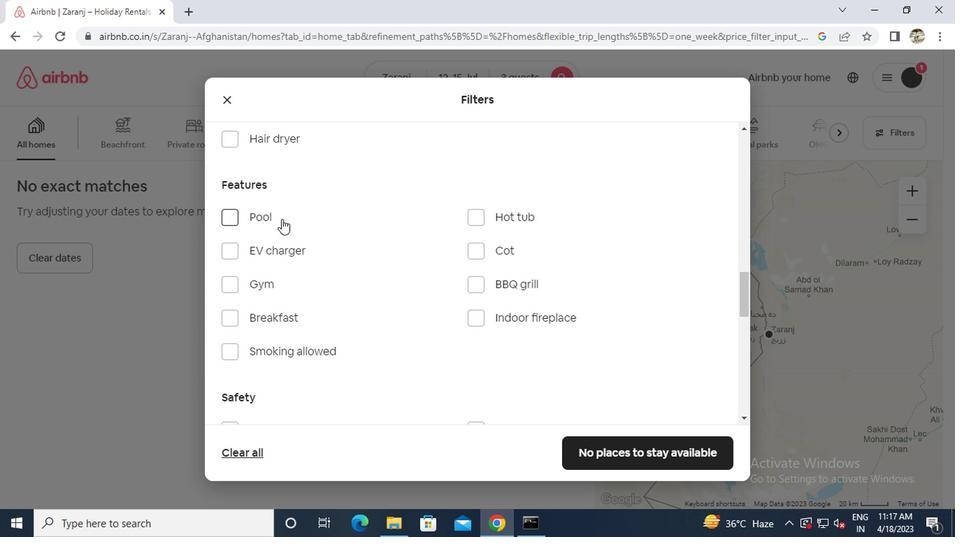 
Action: Mouse moved to (324, 218)
Screenshot: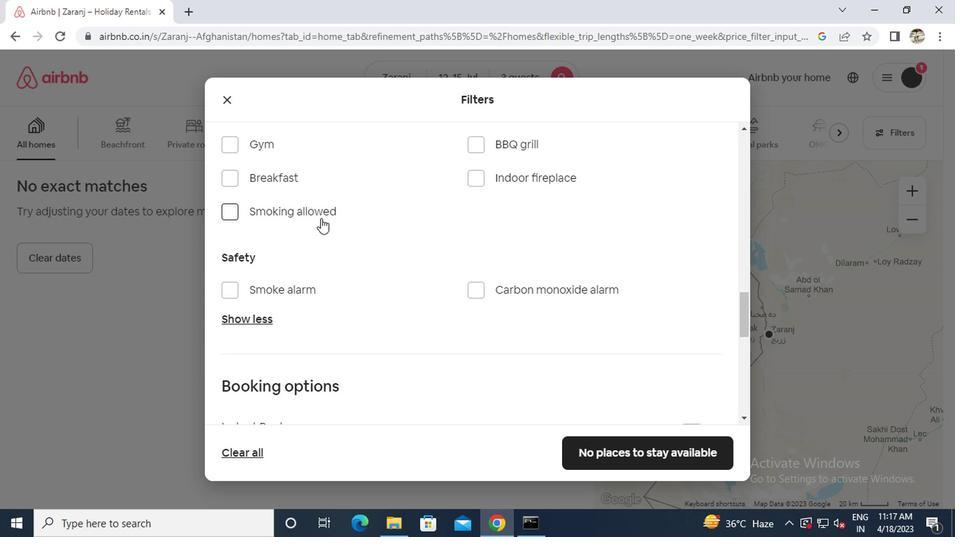 
Action: Mouse scrolled (324, 219) with delta (0, 0)
Screenshot: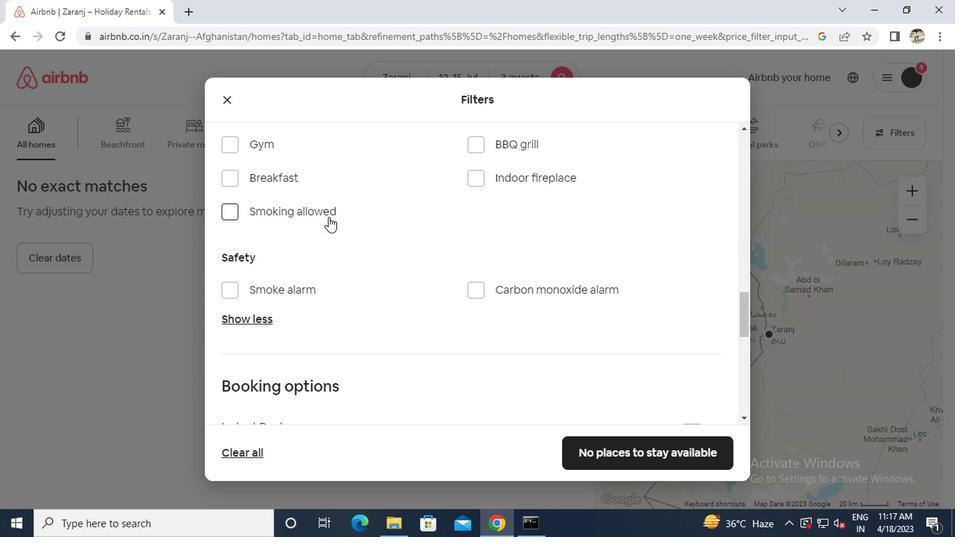 
Action: Mouse moved to (255, 251)
Screenshot: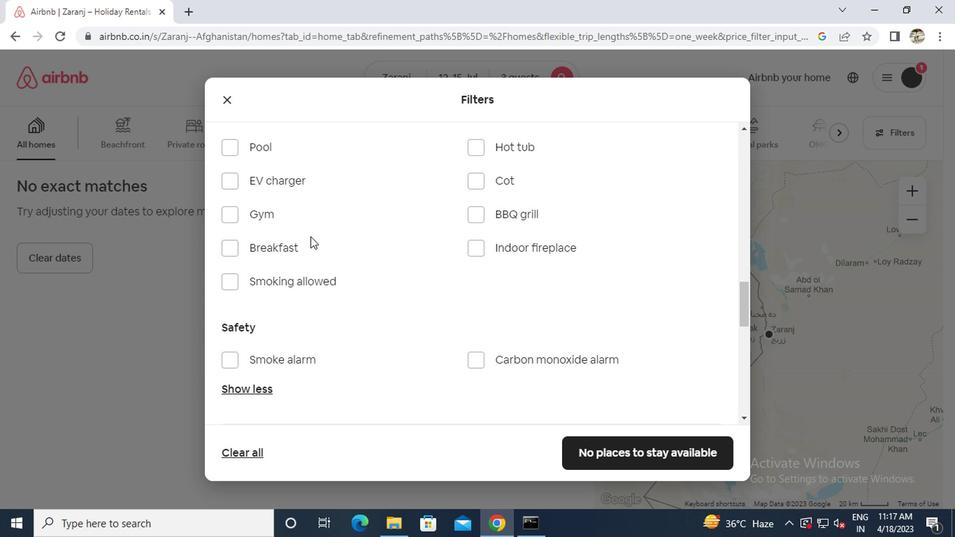 
Action: Mouse pressed left at (255, 251)
Screenshot: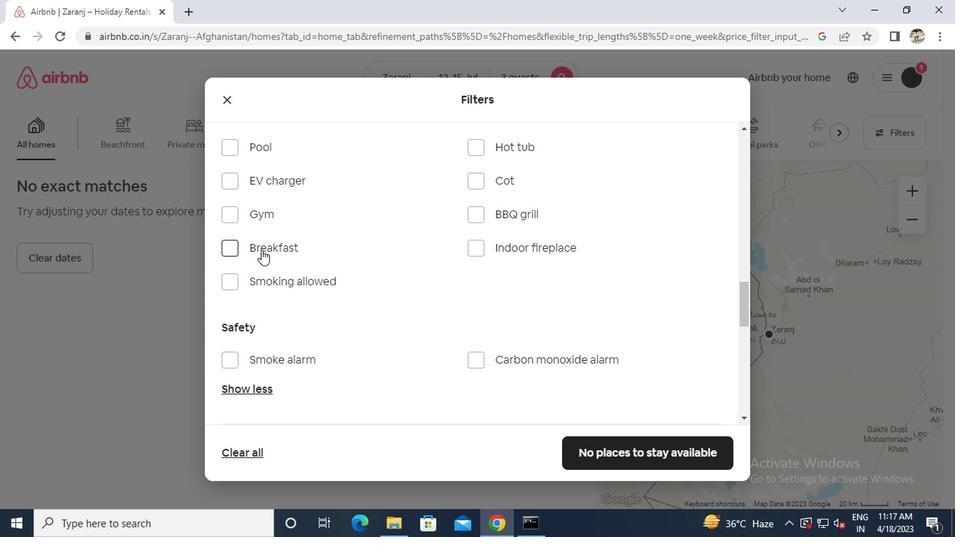 
Action: Mouse moved to (255, 246)
Screenshot: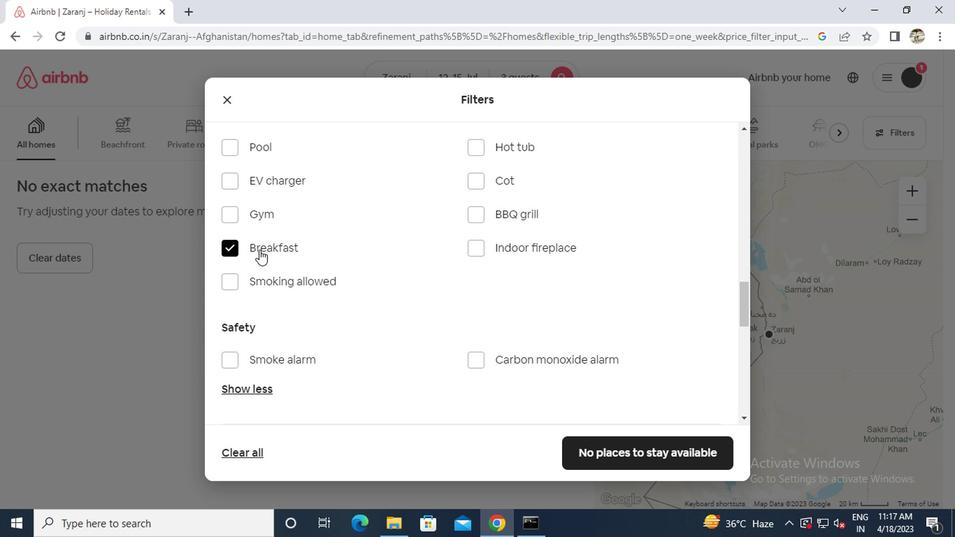 
Action: Mouse scrolled (255, 245) with delta (0, 0)
Screenshot: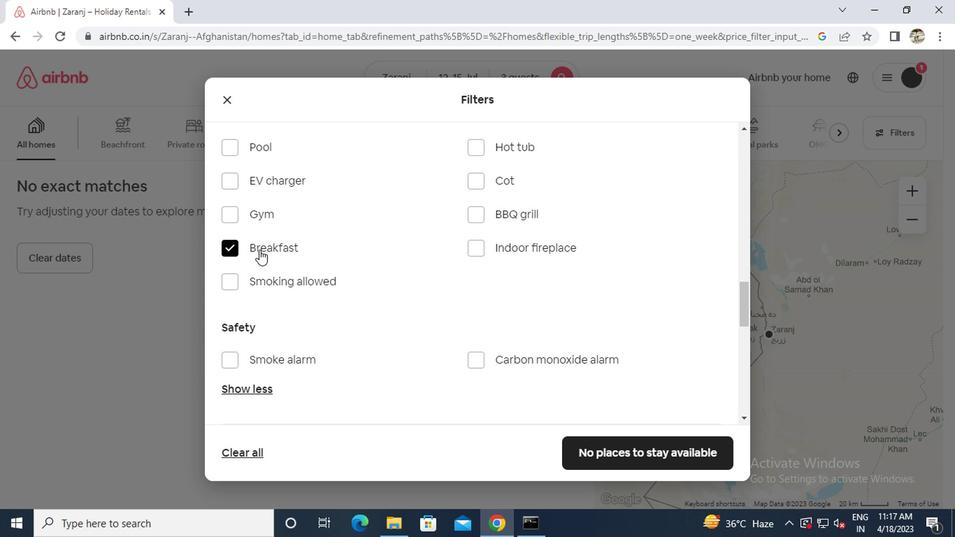 
Action: Mouse scrolled (255, 245) with delta (0, 0)
Screenshot: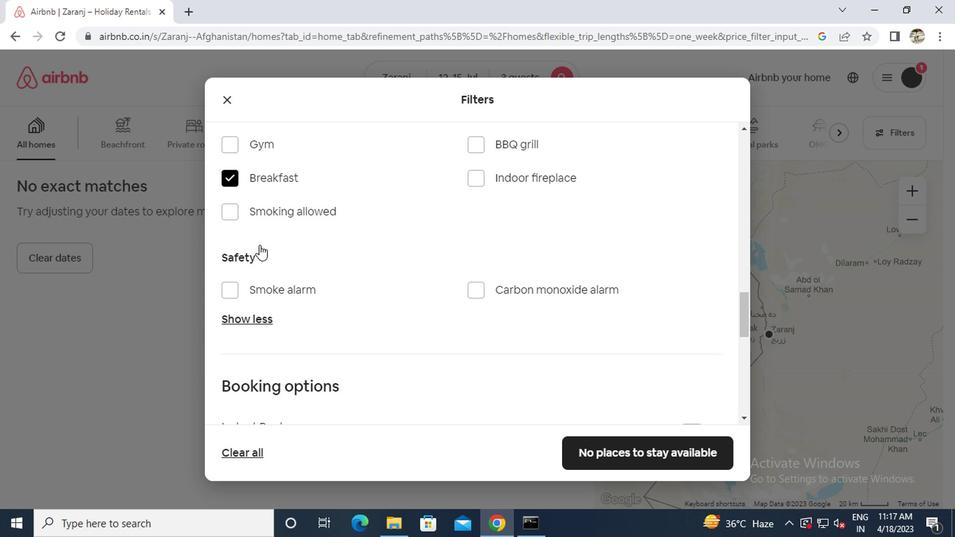 
Action: Mouse scrolled (255, 245) with delta (0, 0)
Screenshot: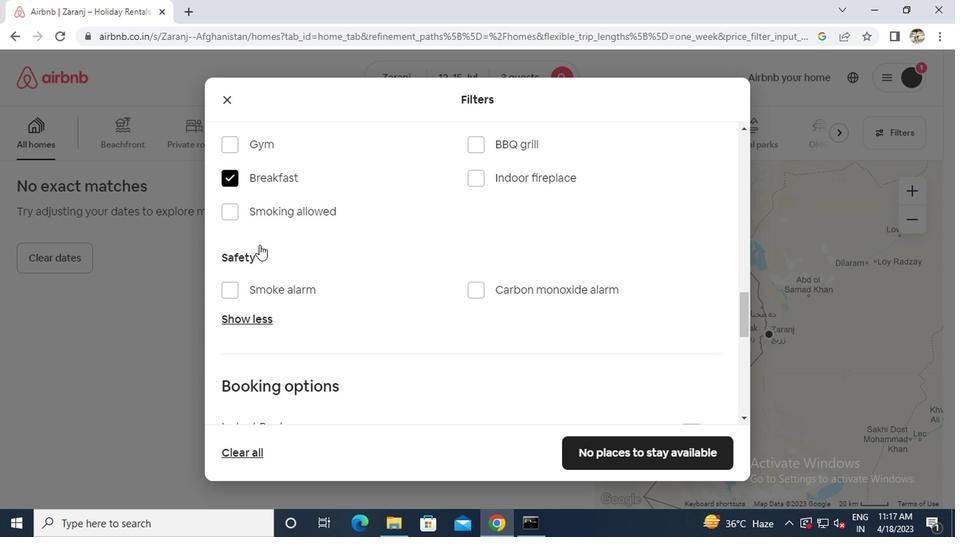 
Action: Mouse scrolled (255, 245) with delta (0, 0)
Screenshot: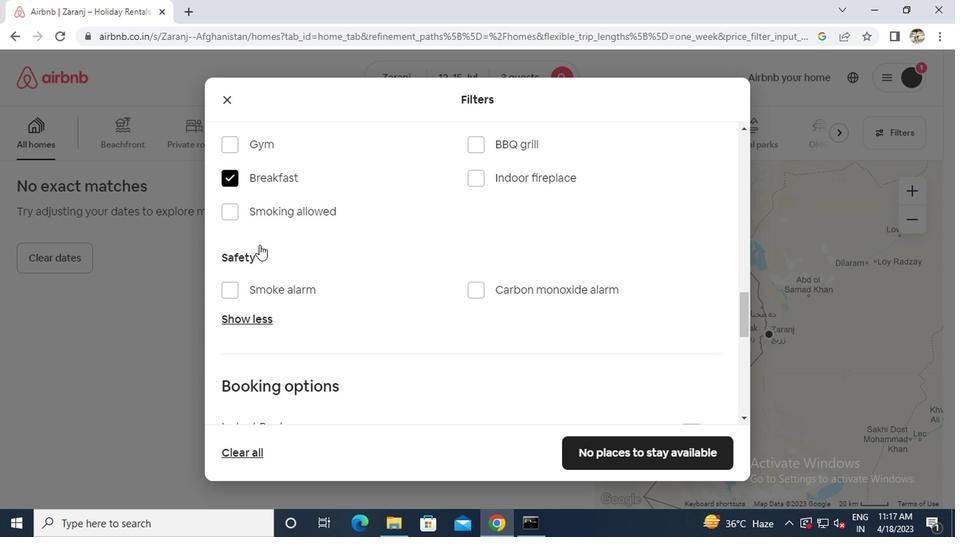 
Action: Mouse moved to (259, 238)
Screenshot: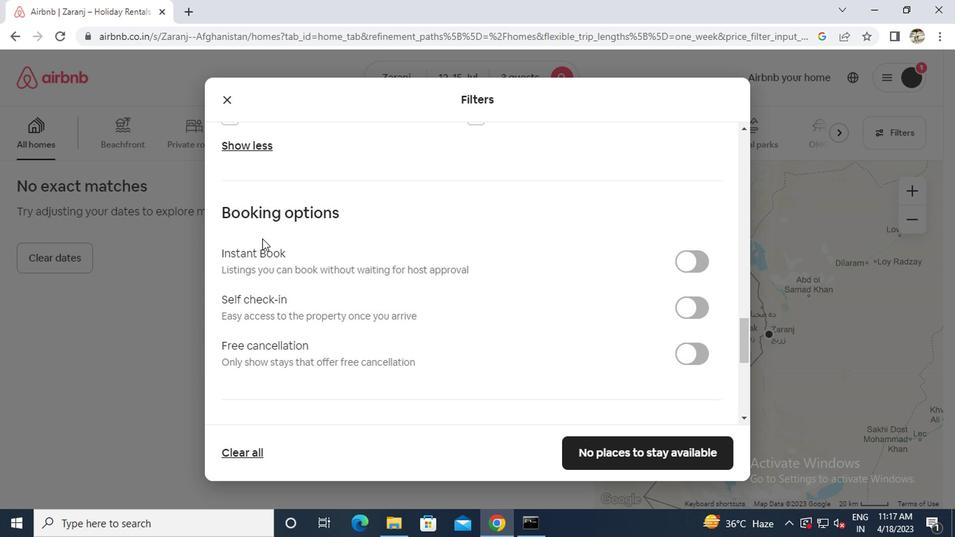 
Action: Mouse scrolled (259, 238) with delta (0, 0)
Screenshot: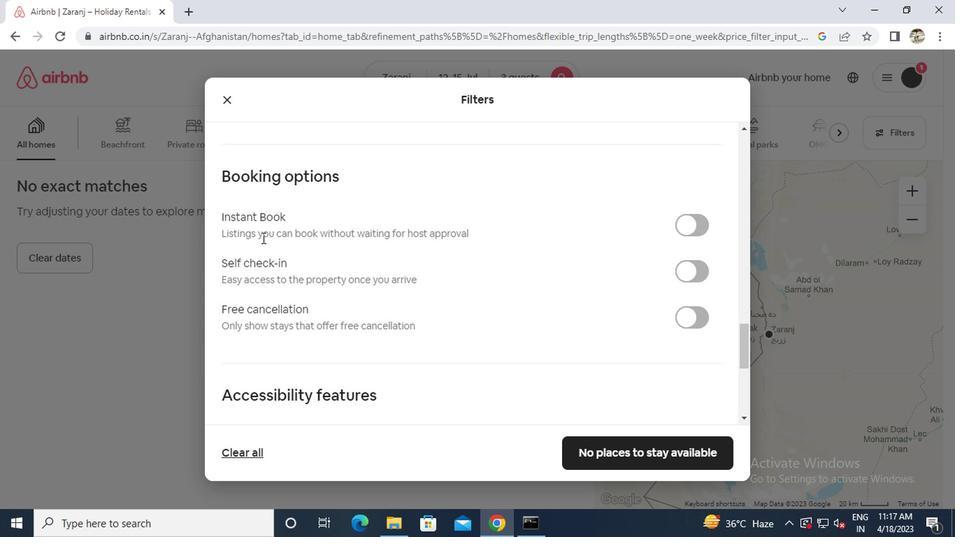 
Action: Mouse scrolled (259, 238) with delta (0, 0)
Screenshot: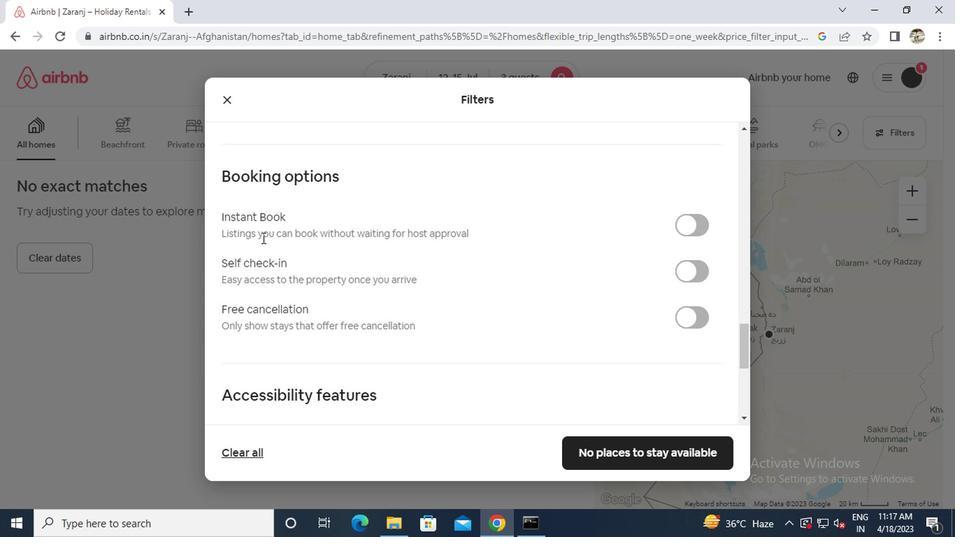 
Action: Mouse scrolled (259, 238) with delta (0, 0)
Screenshot: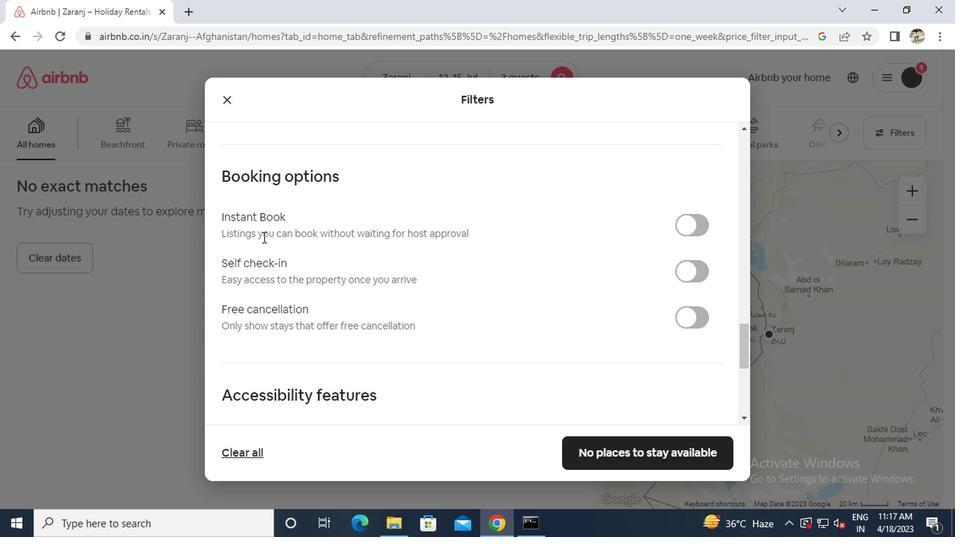 
Action: Mouse moved to (264, 240)
Screenshot: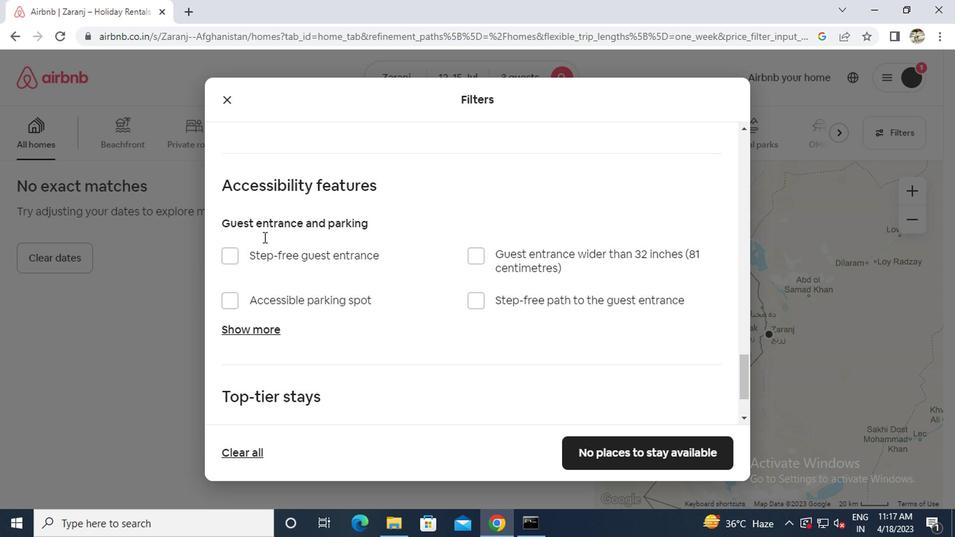 
Action: Mouse scrolled (264, 239) with delta (0, 0)
Screenshot: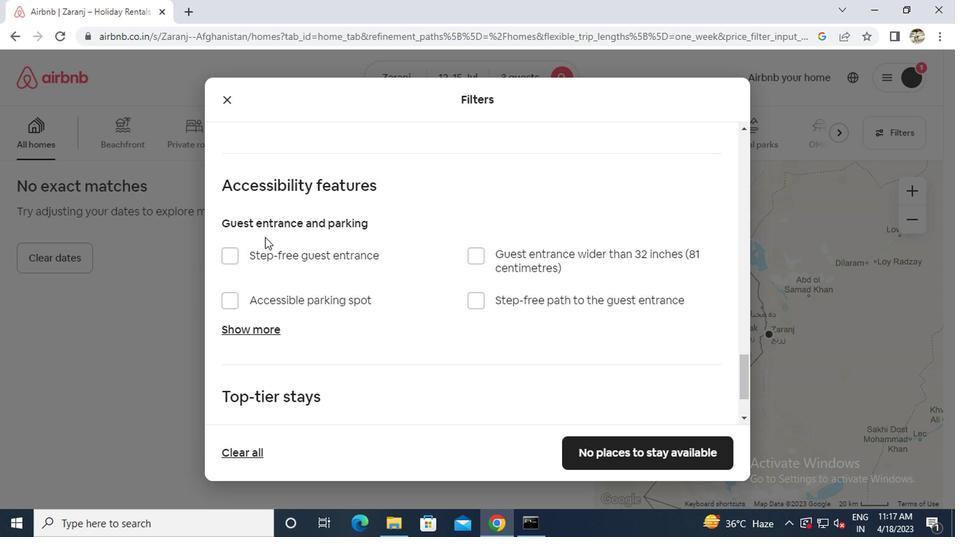 
Action: Mouse scrolled (264, 240) with delta (0, 0)
Screenshot: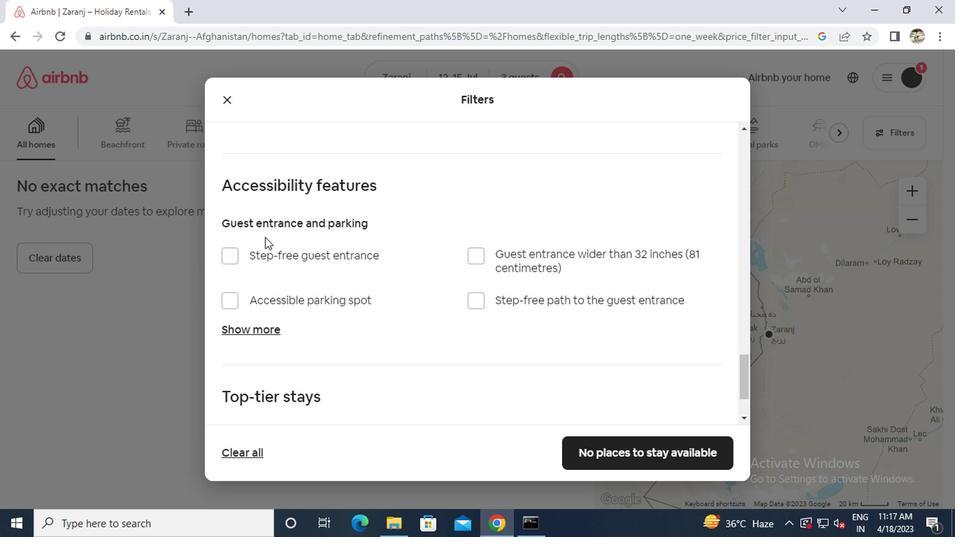 
Action: Mouse scrolled (264, 240) with delta (0, 0)
Screenshot: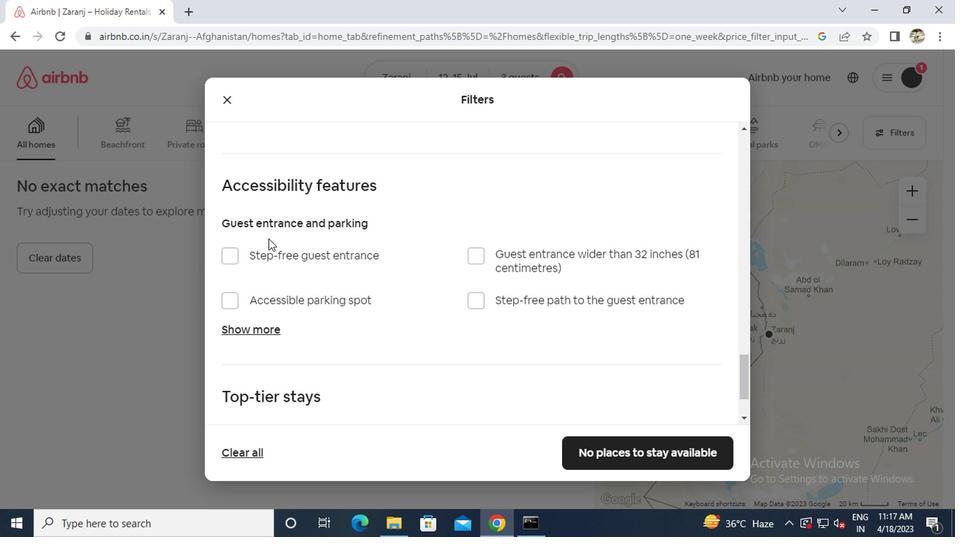 
Action: Mouse scrolled (264, 240) with delta (0, 0)
Screenshot: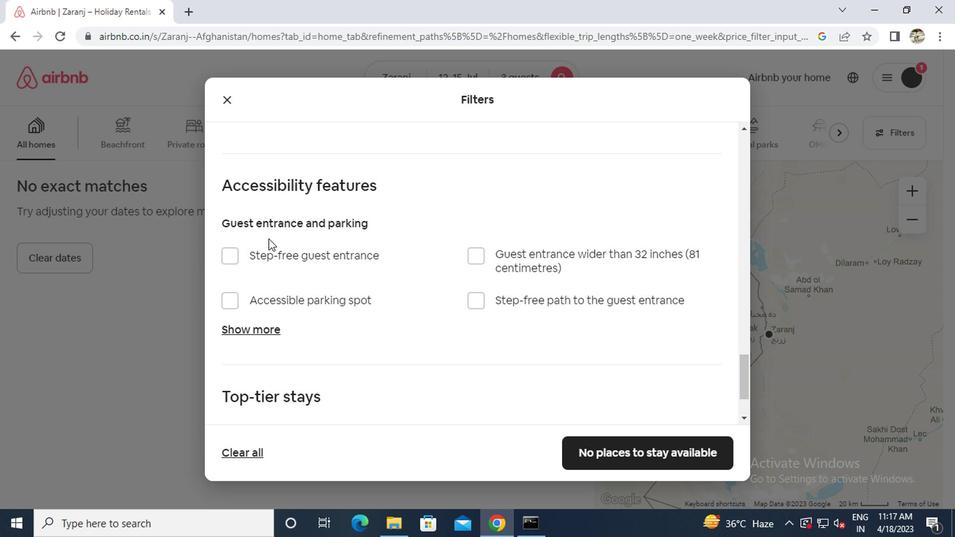 
Action: Mouse moved to (280, 208)
Screenshot: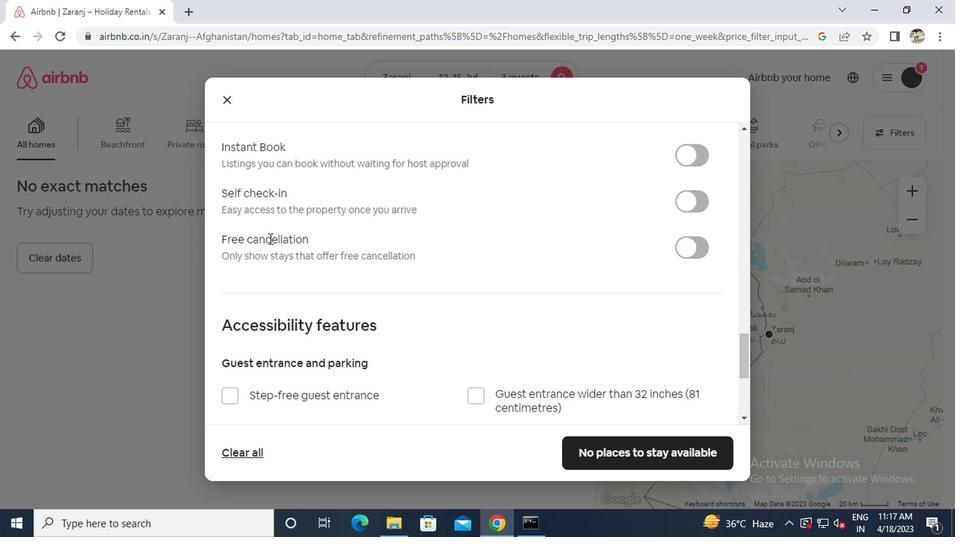 
Action: Mouse pressed left at (280, 208)
Screenshot: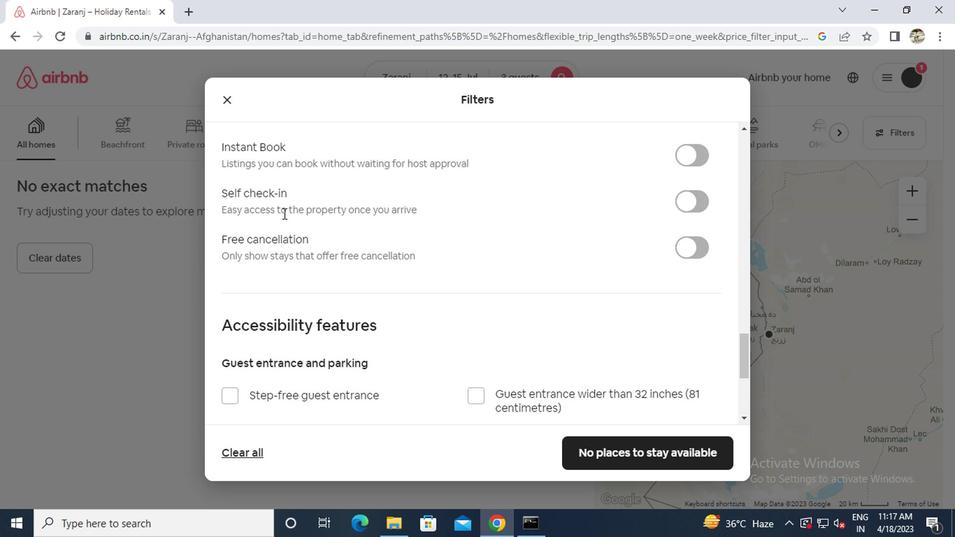 
Action: Mouse moved to (685, 203)
Screenshot: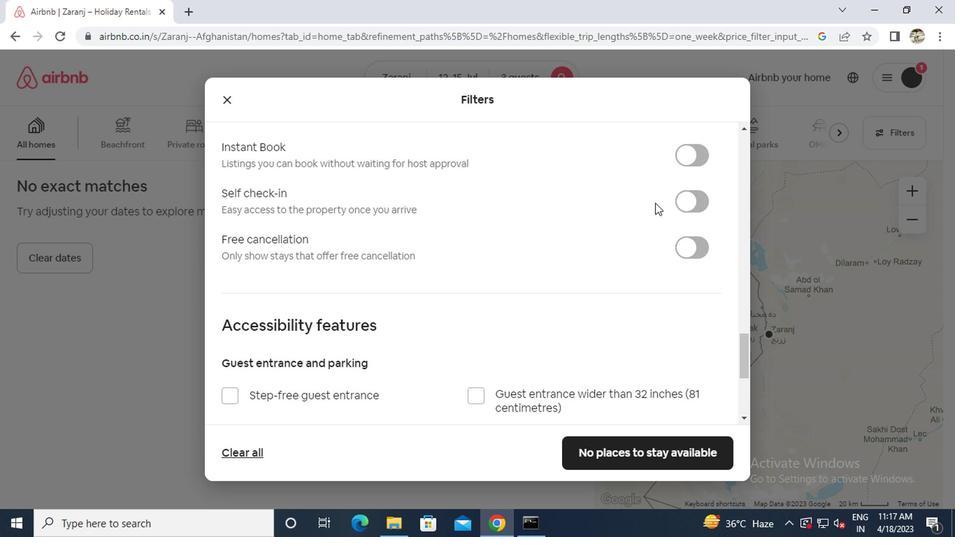 
Action: Mouse pressed left at (685, 203)
Screenshot: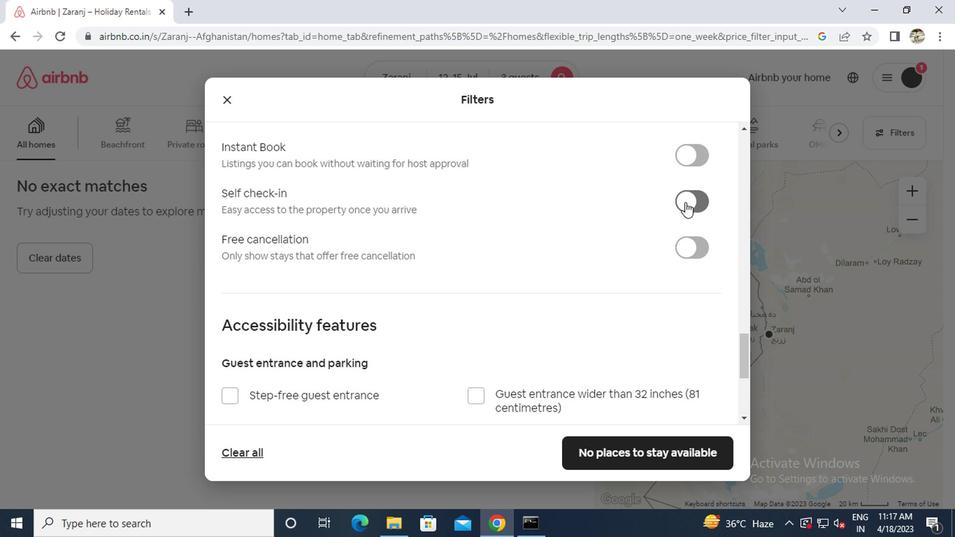 
Action: Mouse moved to (489, 227)
Screenshot: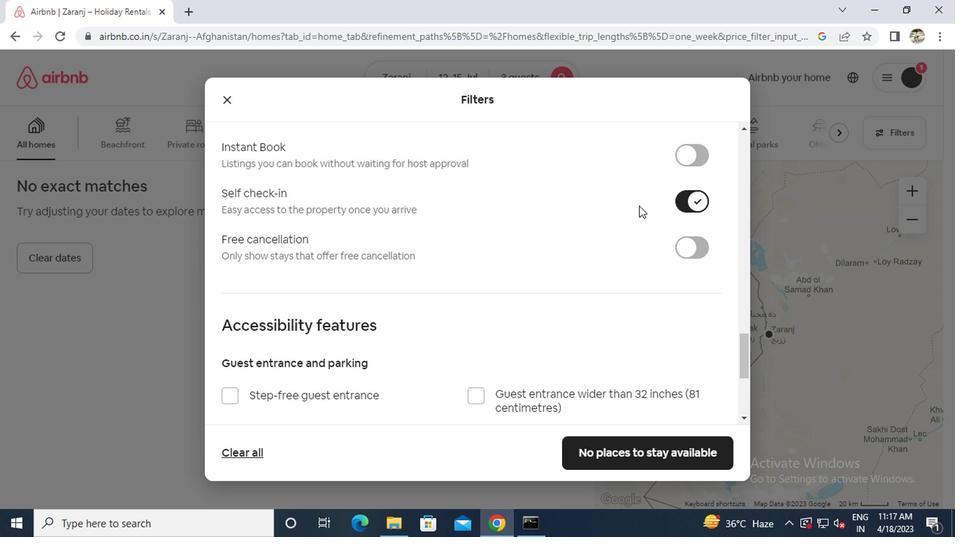 
Action: Mouse scrolled (489, 226) with delta (0, 0)
Screenshot: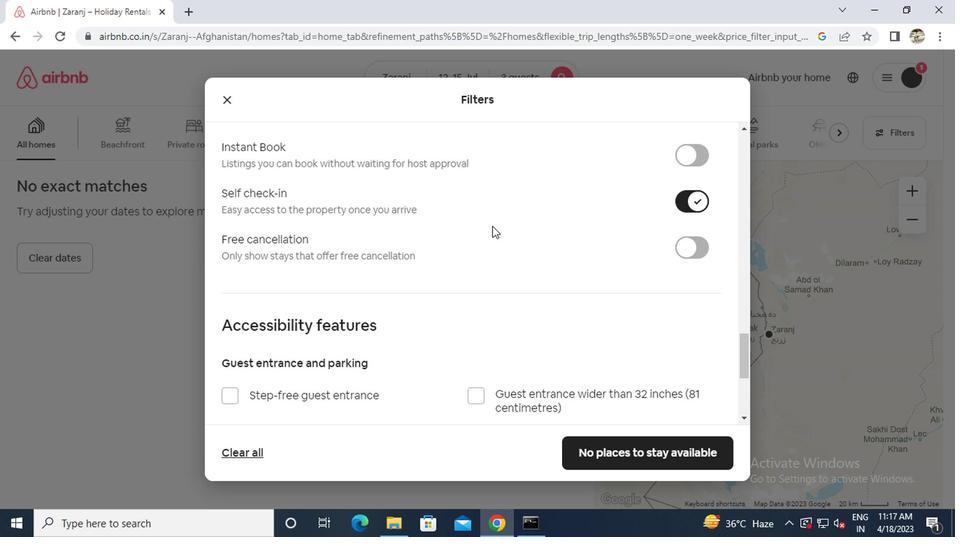 
Action: Mouse scrolled (489, 226) with delta (0, 0)
Screenshot: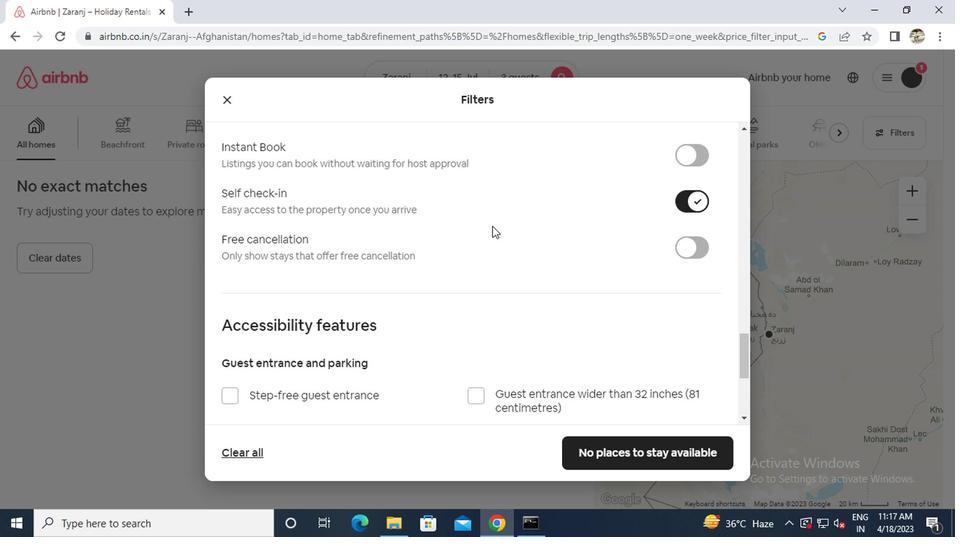 
Action: Mouse moved to (474, 236)
Screenshot: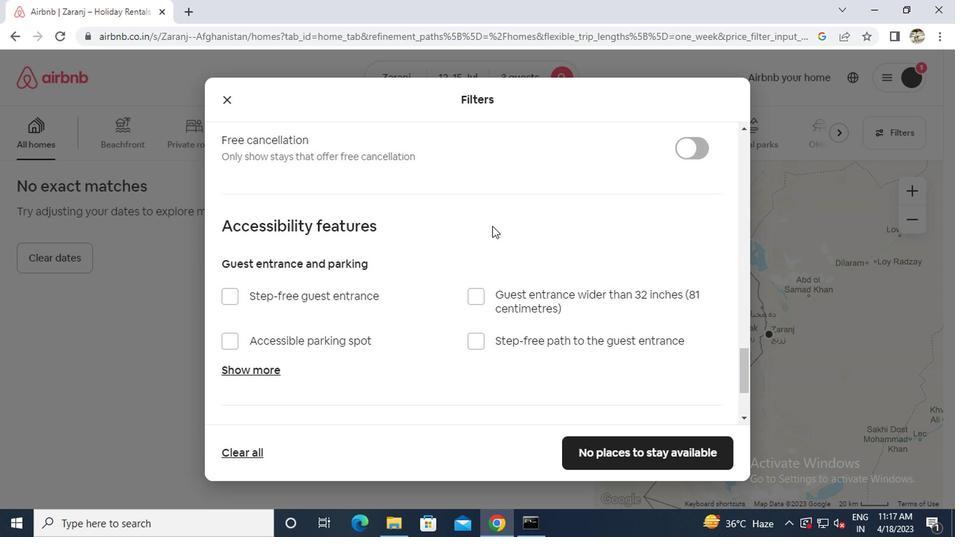 
Action: Mouse scrolled (474, 235) with delta (0, 0)
Screenshot: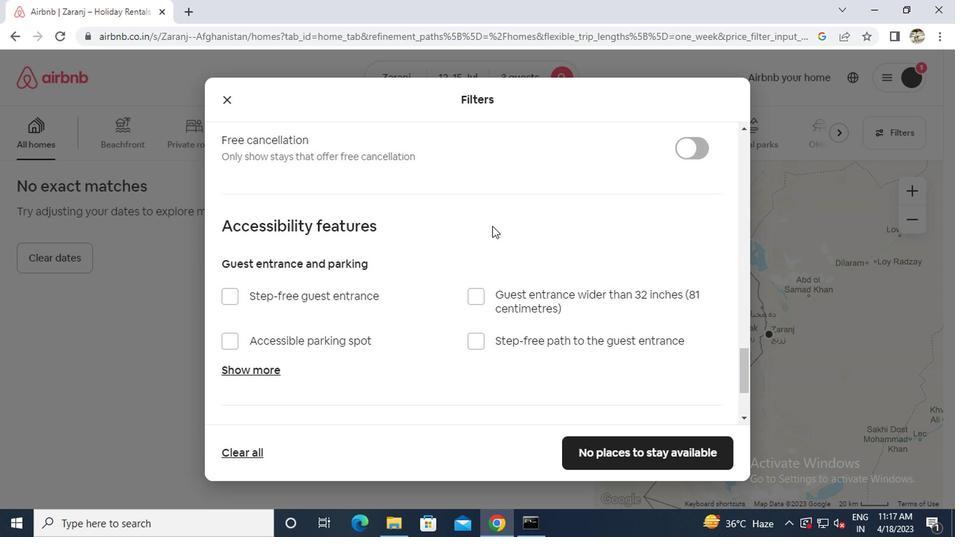 
Action: Mouse moved to (464, 238)
Screenshot: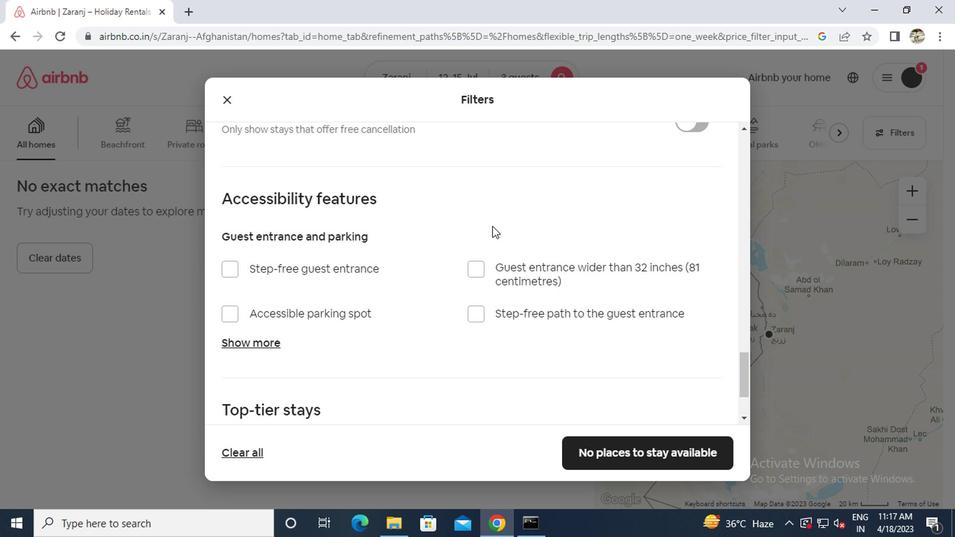 
Action: Mouse scrolled (464, 238) with delta (0, 0)
Screenshot: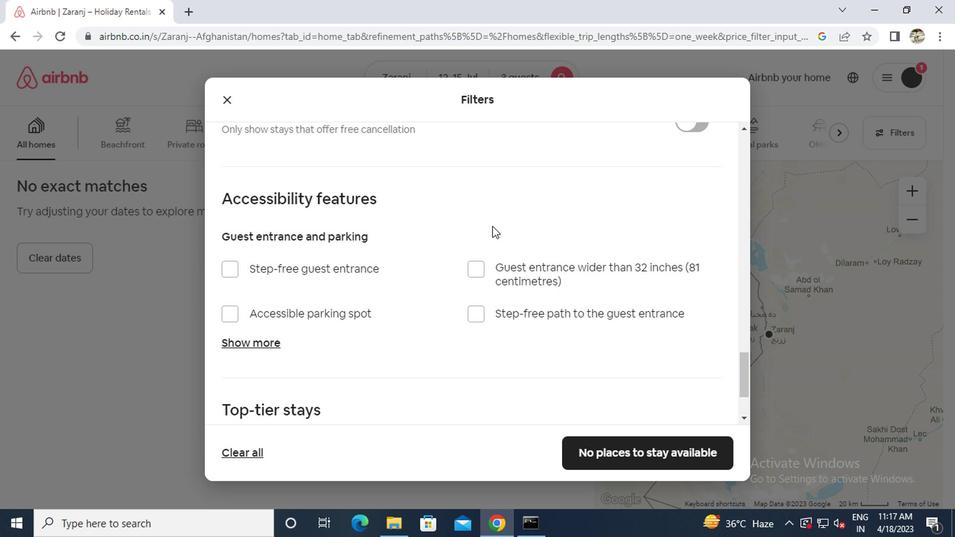 
Action: Mouse moved to (456, 240)
Screenshot: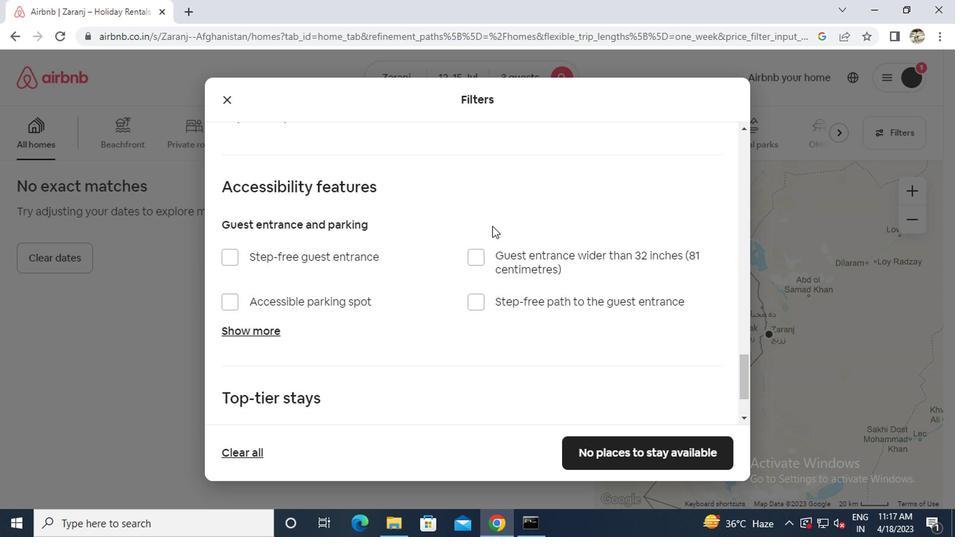 
Action: Mouse scrolled (456, 240) with delta (0, 0)
Screenshot: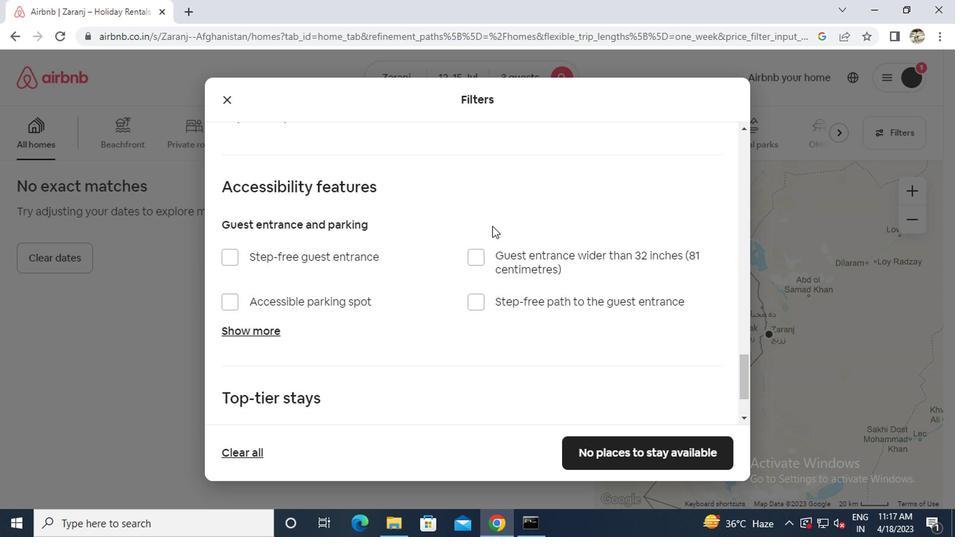 
Action: Mouse moved to (440, 247)
Screenshot: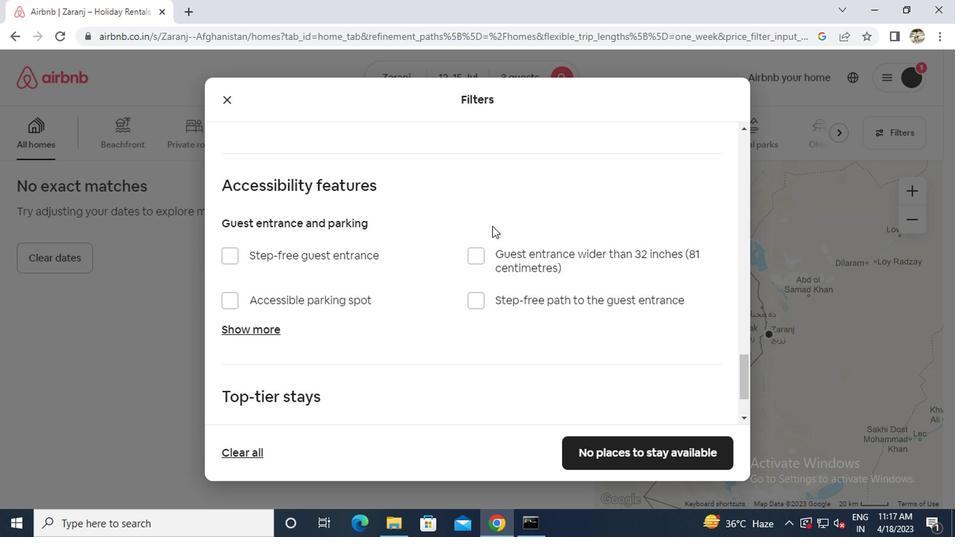 
Action: Mouse scrolled (440, 247) with delta (0, 0)
Screenshot: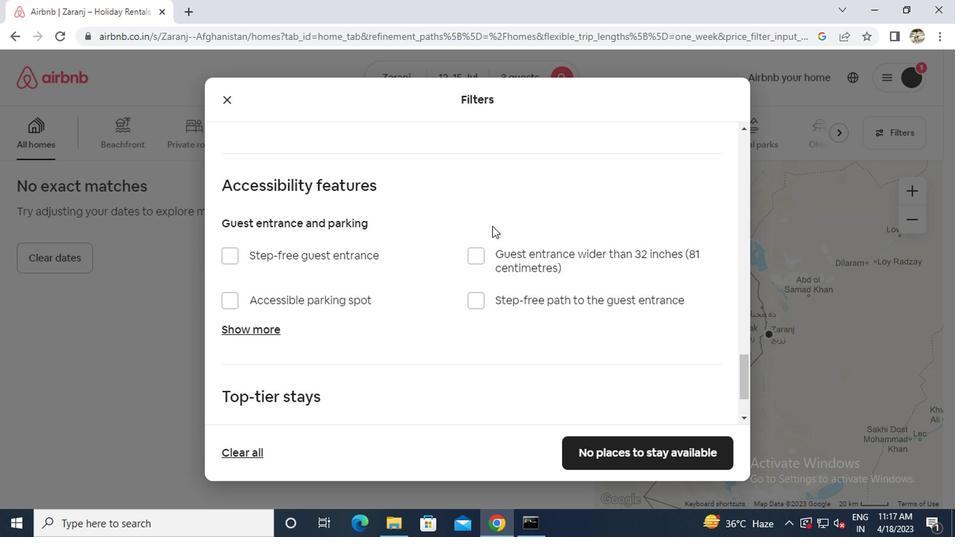 
Action: Mouse moved to (306, 338)
Screenshot: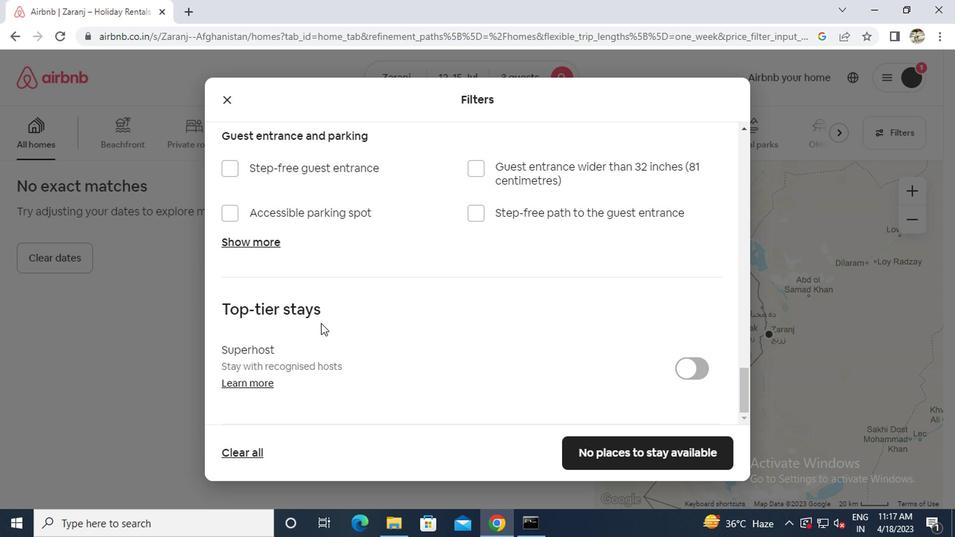 
Action: Mouse scrolled (306, 337) with delta (0, 0)
Screenshot: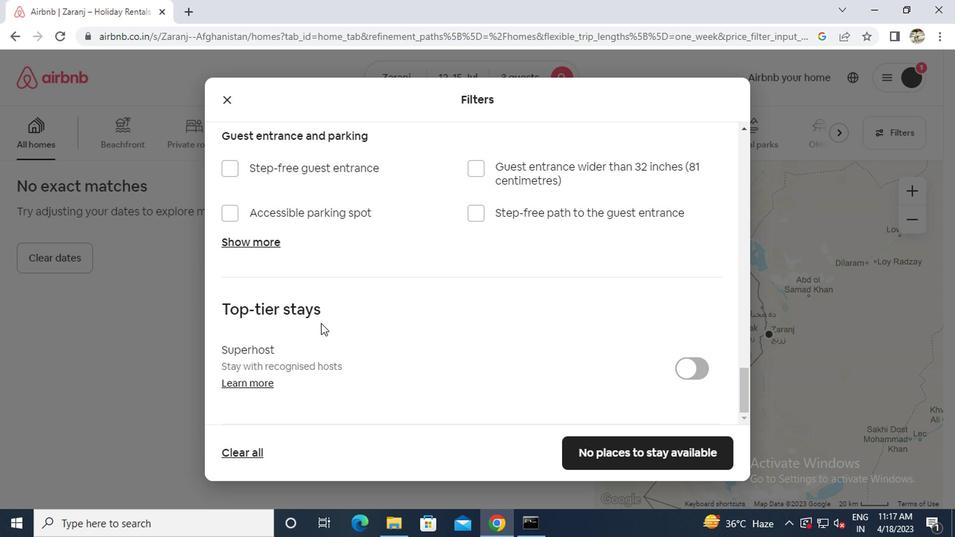 
Action: Mouse scrolled (306, 337) with delta (0, 0)
Screenshot: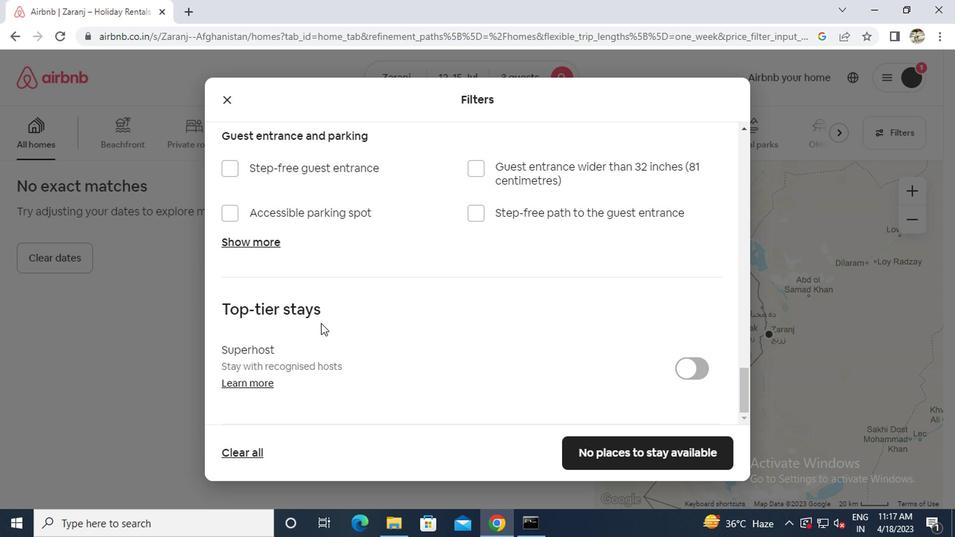 
Action: Mouse moved to (305, 338)
Screenshot: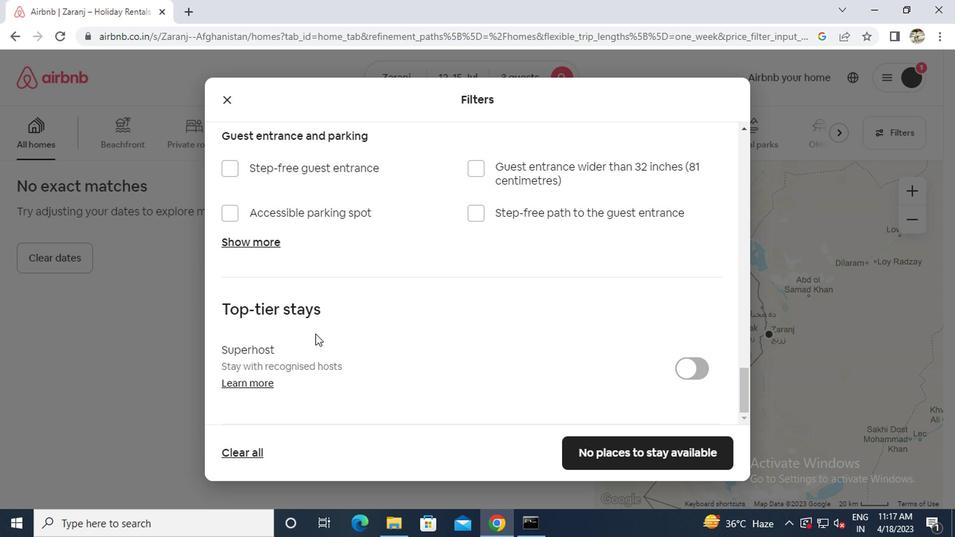 
Action: Mouse scrolled (305, 337) with delta (0, 0)
Screenshot: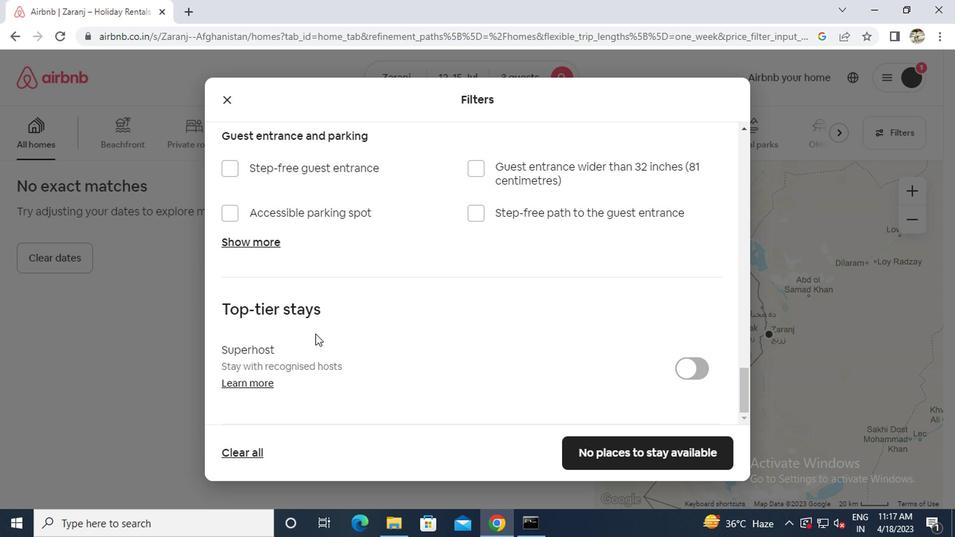 
Action: Mouse moved to (302, 336)
Screenshot: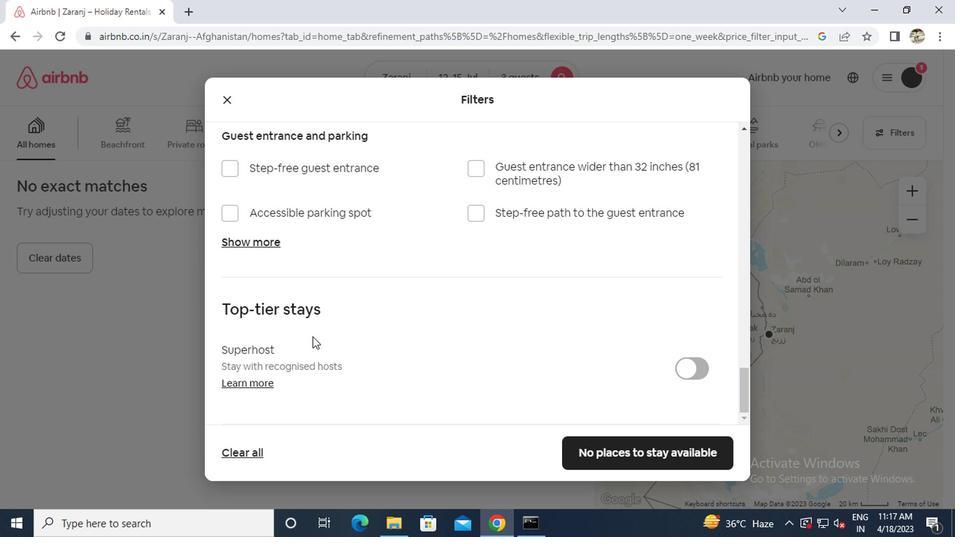 
Action: Mouse scrolled (302, 335) with delta (0, 0)
Screenshot: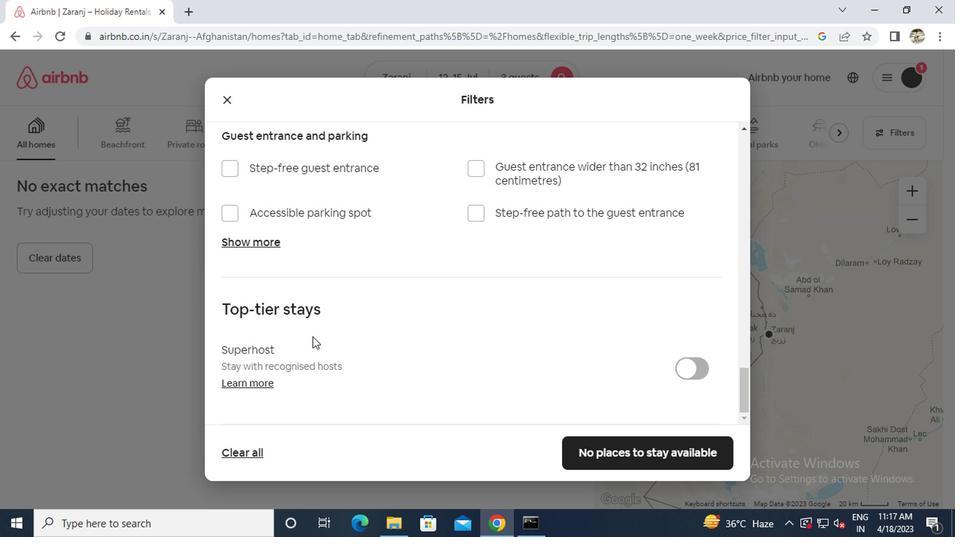 
Action: Mouse moved to (278, 315)
Screenshot: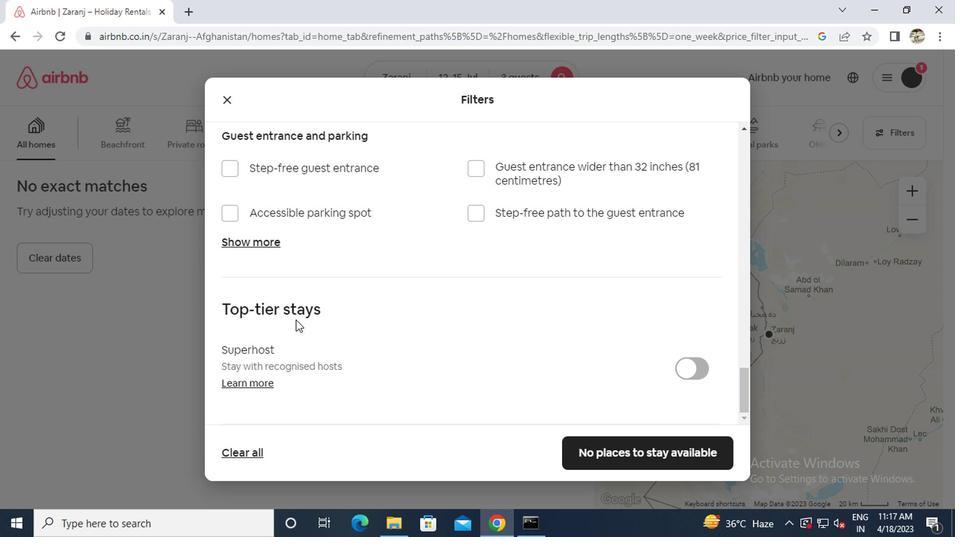 
Action: Mouse scrolled (278, 316) with delta (0, 0)
Screenshot: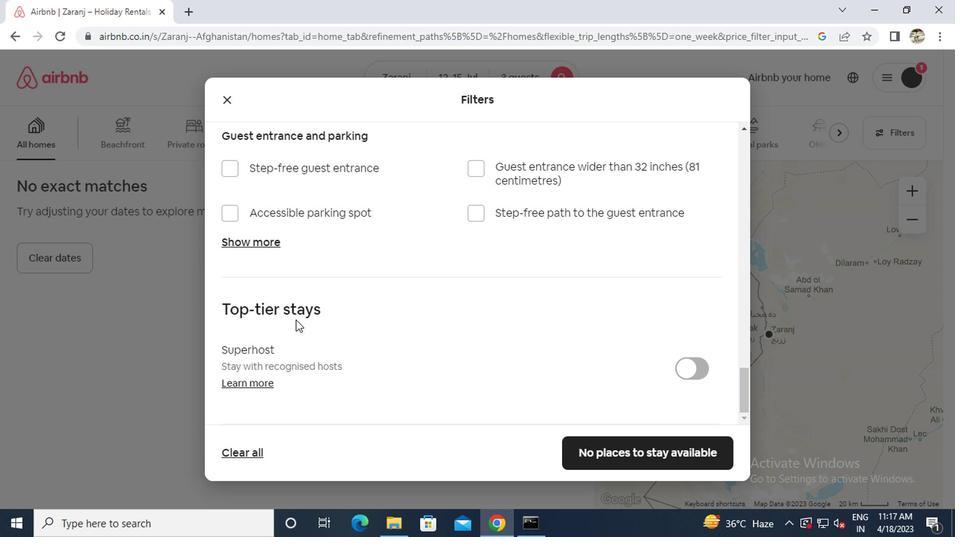 
Action: Mouse scrolled (278, 316) with delta (0, 0)
Screenshot: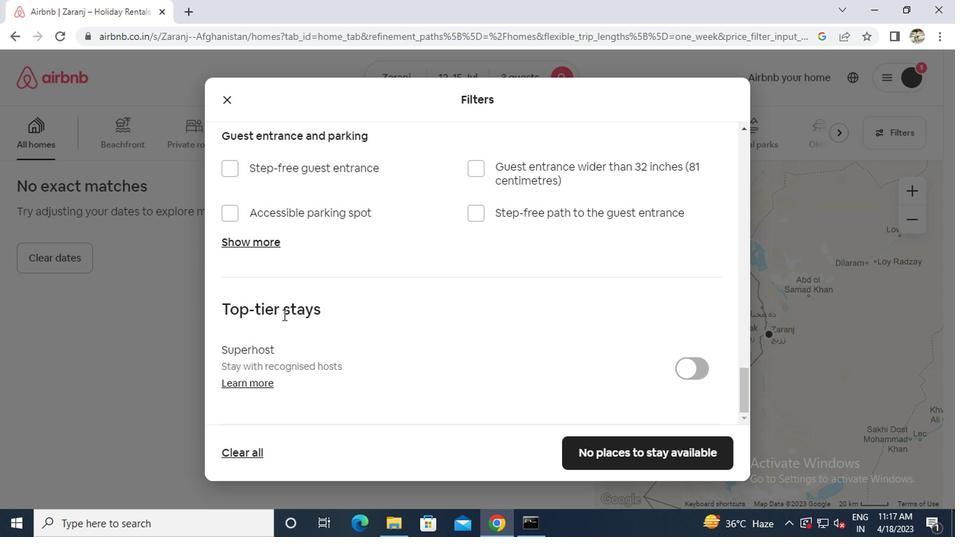 
Action: Mouse moved to (278, 312)
Screenshot: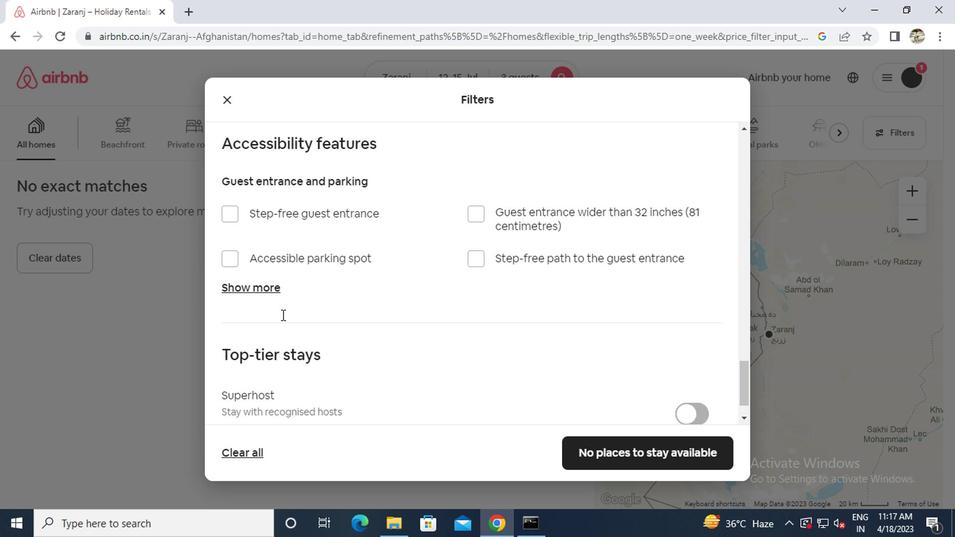 
Action: Mouse scrolled (278, 311) with delta (0, 0)
Screenshot: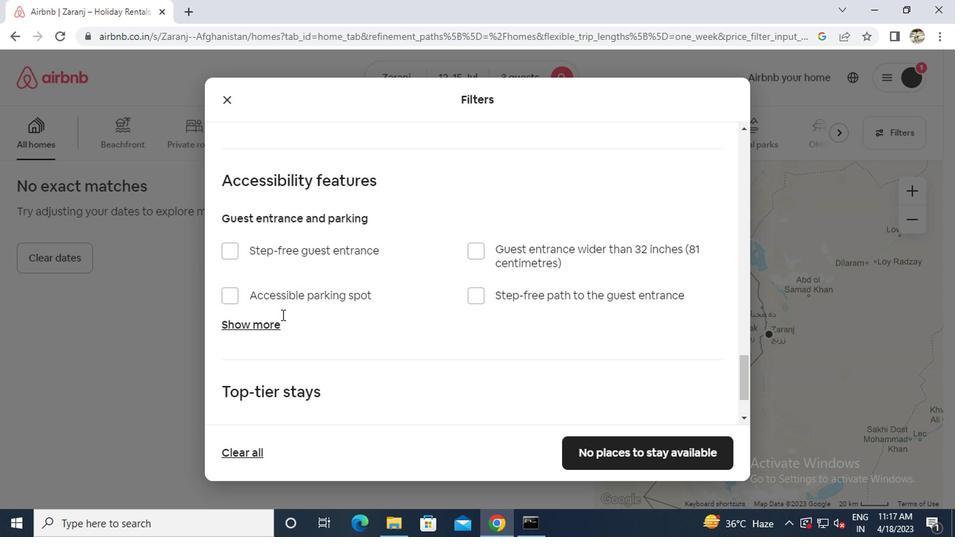 
Action: Mouse scrolled (278, 311) with delta (0, 0)
Screenshot: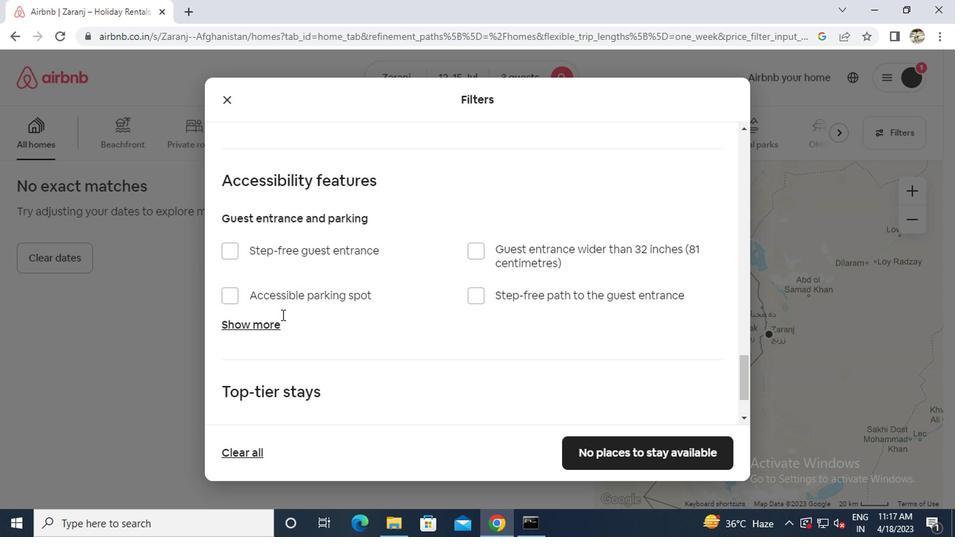 
Action: Mouse scrolled (278, 311) with delta (0, 0)
Screenshot: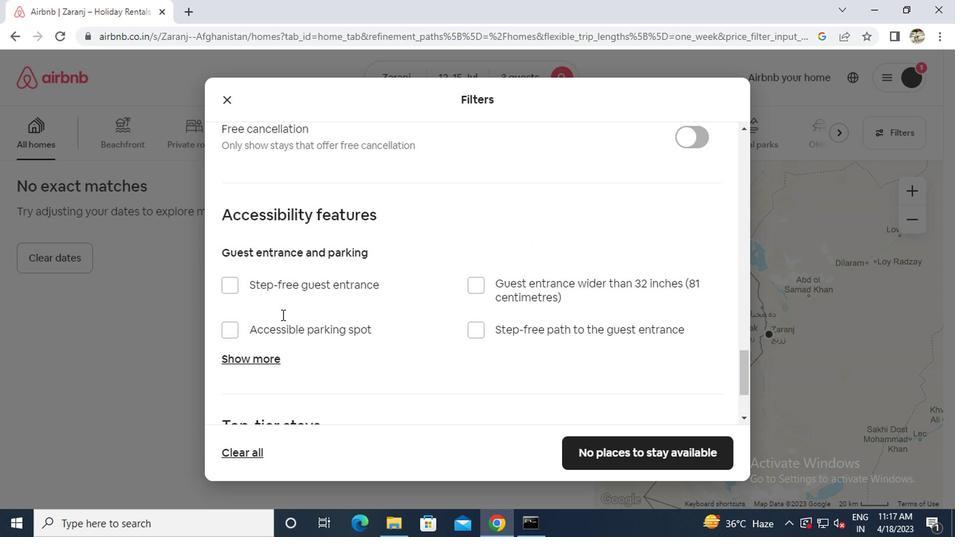 
Action: Mouse scrolled (278, 311) with delta (0, 0)
Screenshot: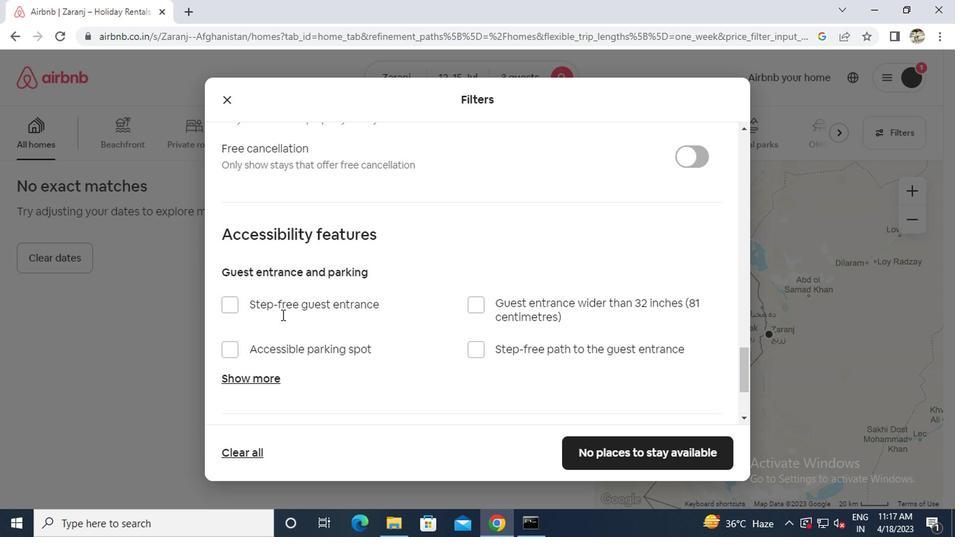 
Action: Mouse scrolled (278, 311) with delta (0, 0)
Screenshot: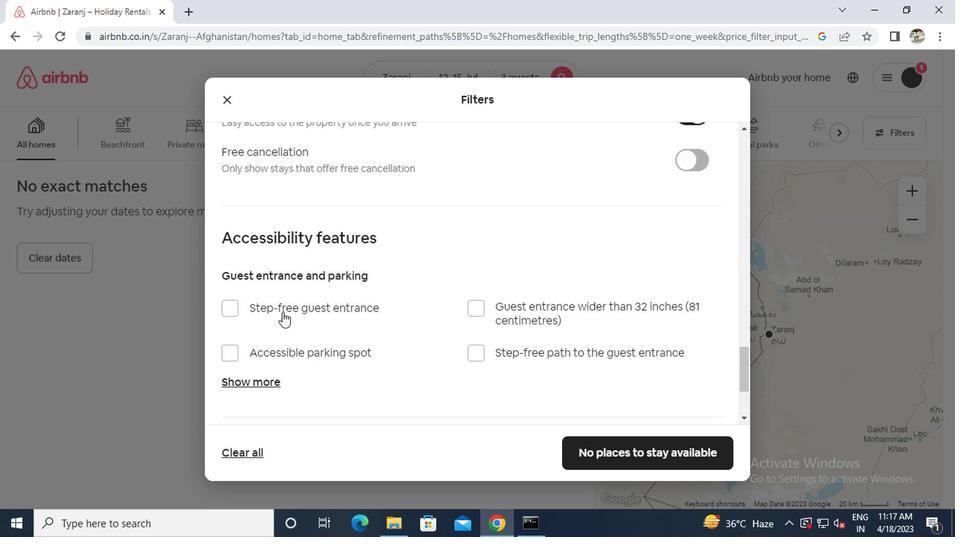 
Action: Mouse moved to (627, 452)
Screenshot: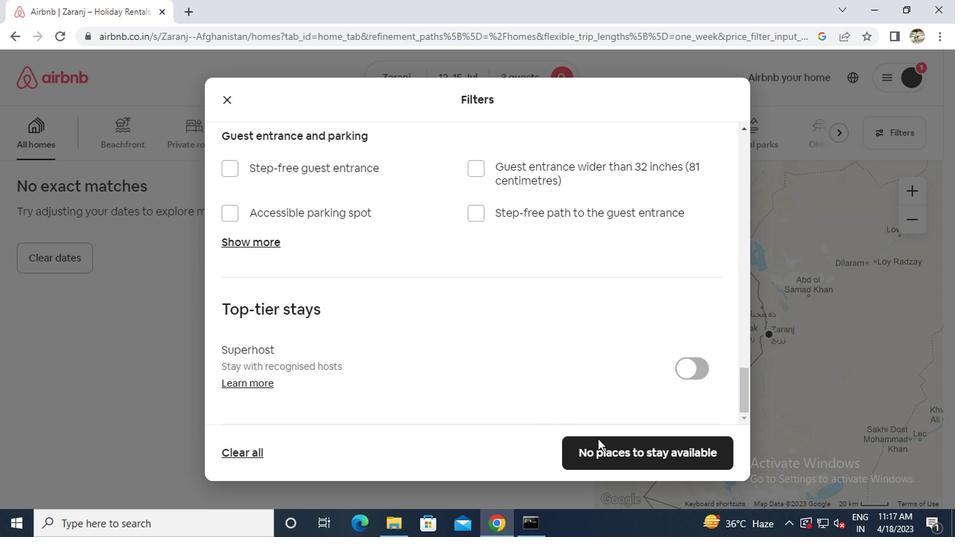 
Action: Mouse pressed left at (627, 452)
Screenshot: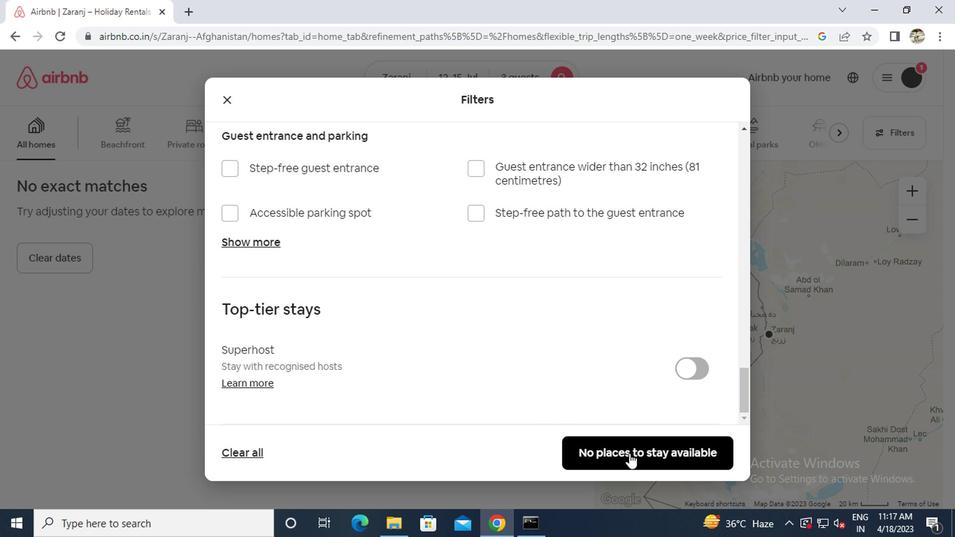 
